 Task: In the  document Jonathan.rtf change page color to  'Olive Green'. Add link on bottom right corner of the sheet: 'www.instagram.com' Insert page numer on top of the page
Action: Mouse moved to (652, 356)
Screenshot: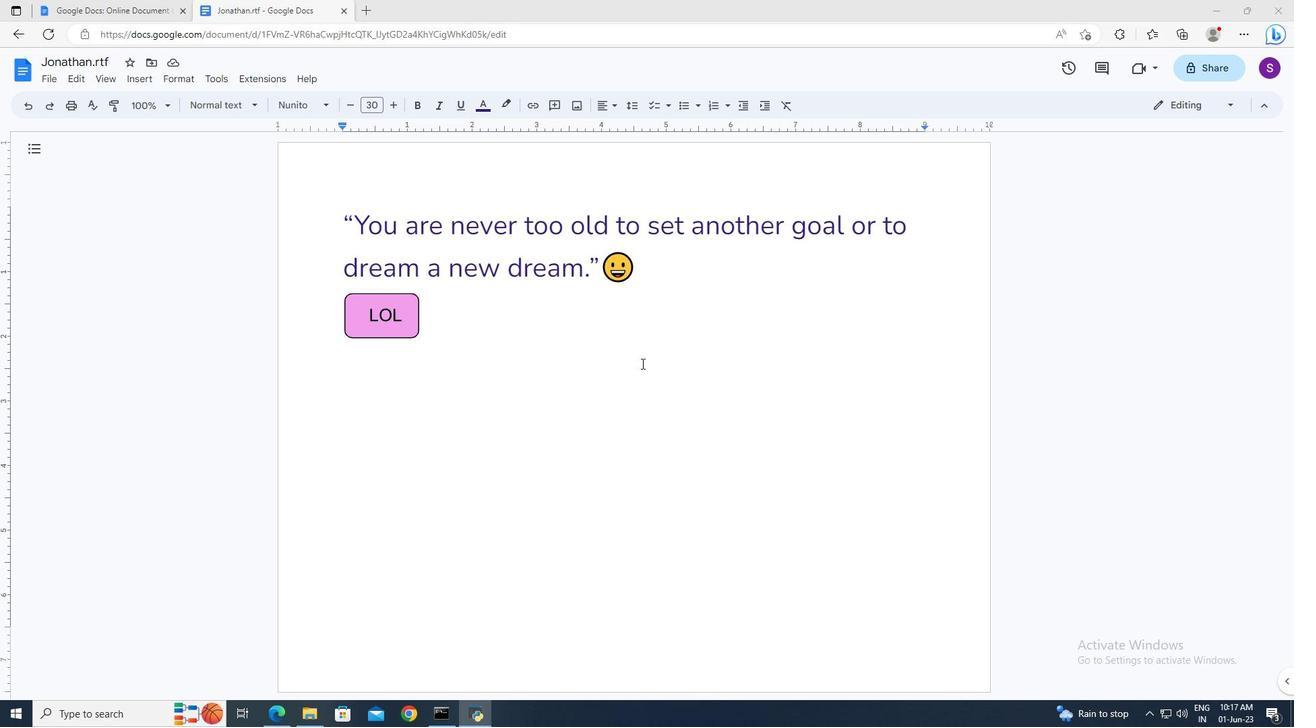 
Action: Mouse pressed left at (652, 356)
Screenshot: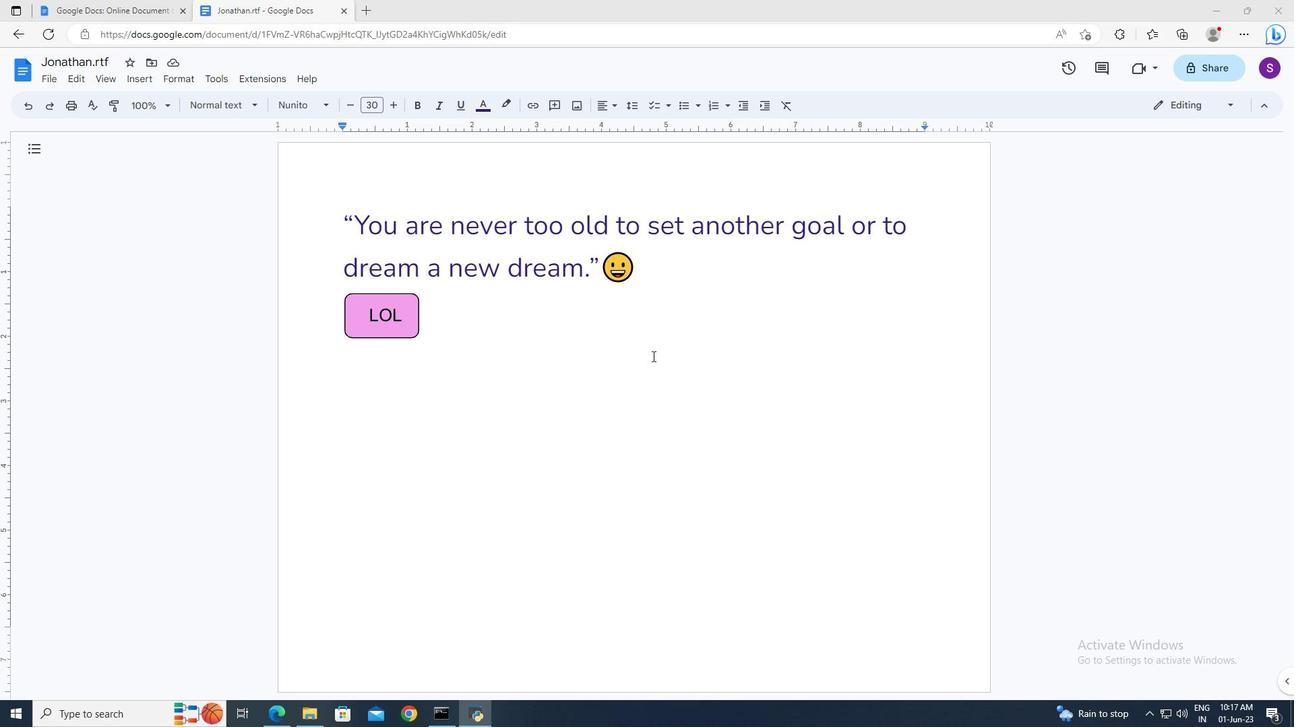 
Action: Mouse pressed left at (652, 356)
Screenshot: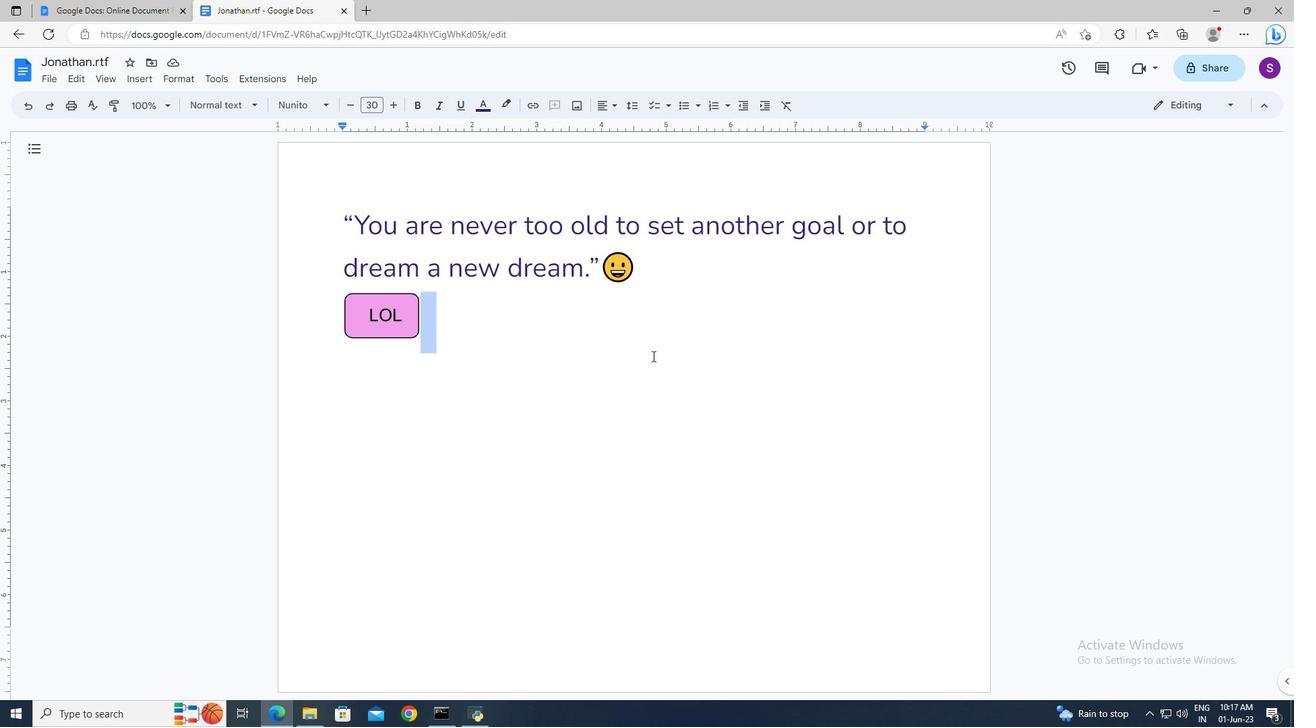 
Action: Mouse moved to (52, 78)
Screenshot: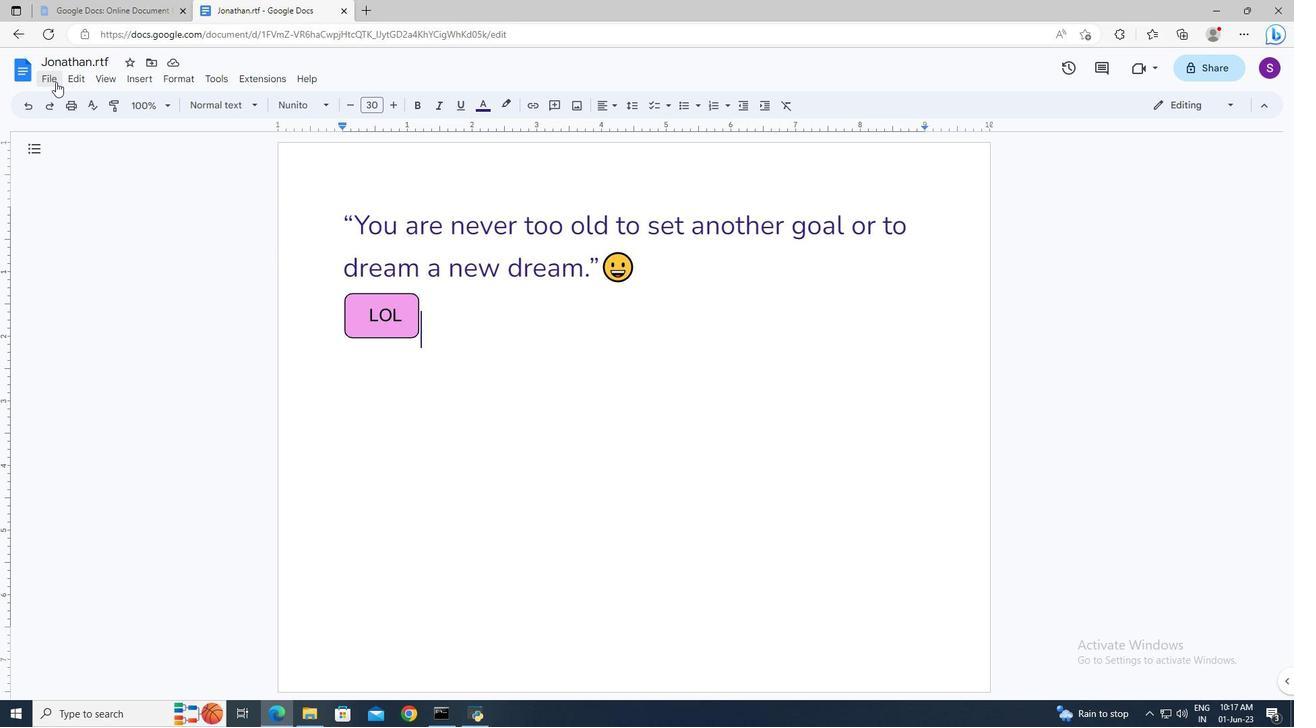 
Action: Mouse pressed left at (52, 78)
Screenshot: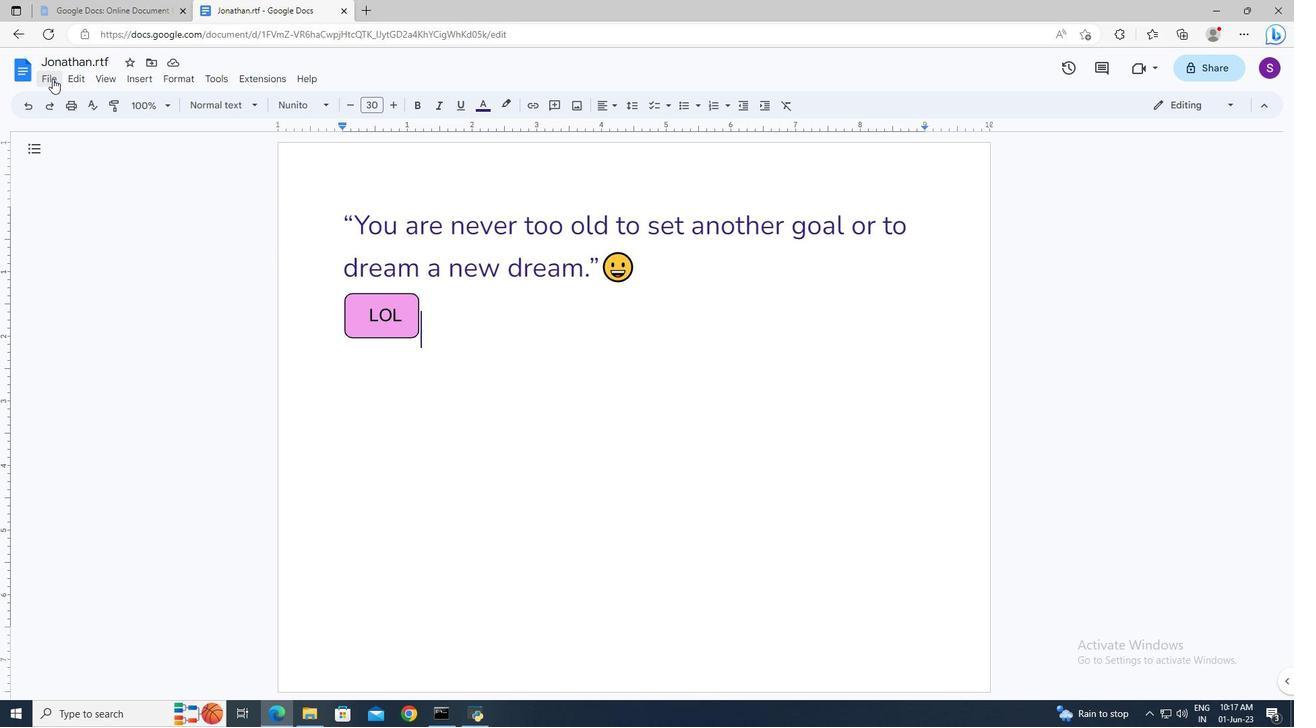 
Action: Mouse moved to (85, 446)
Screenshot: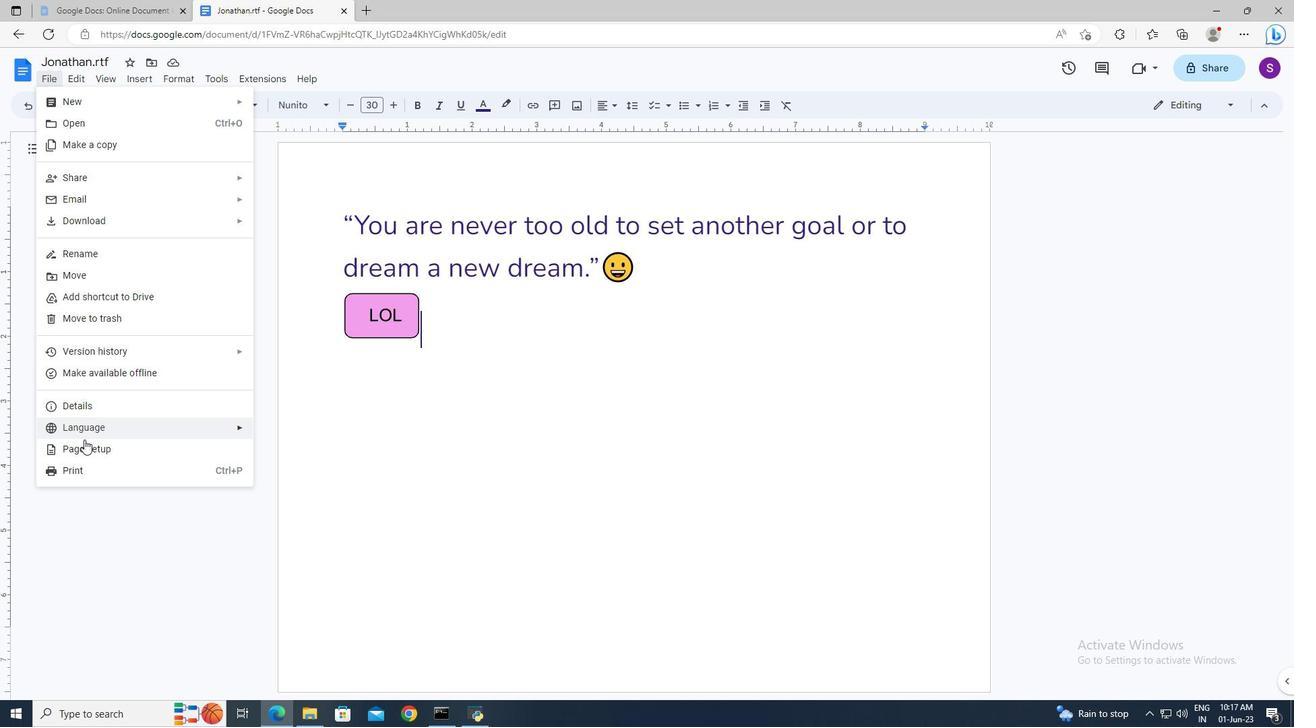 
Action: Mouse pressed left at (85, 446)
Screenshot: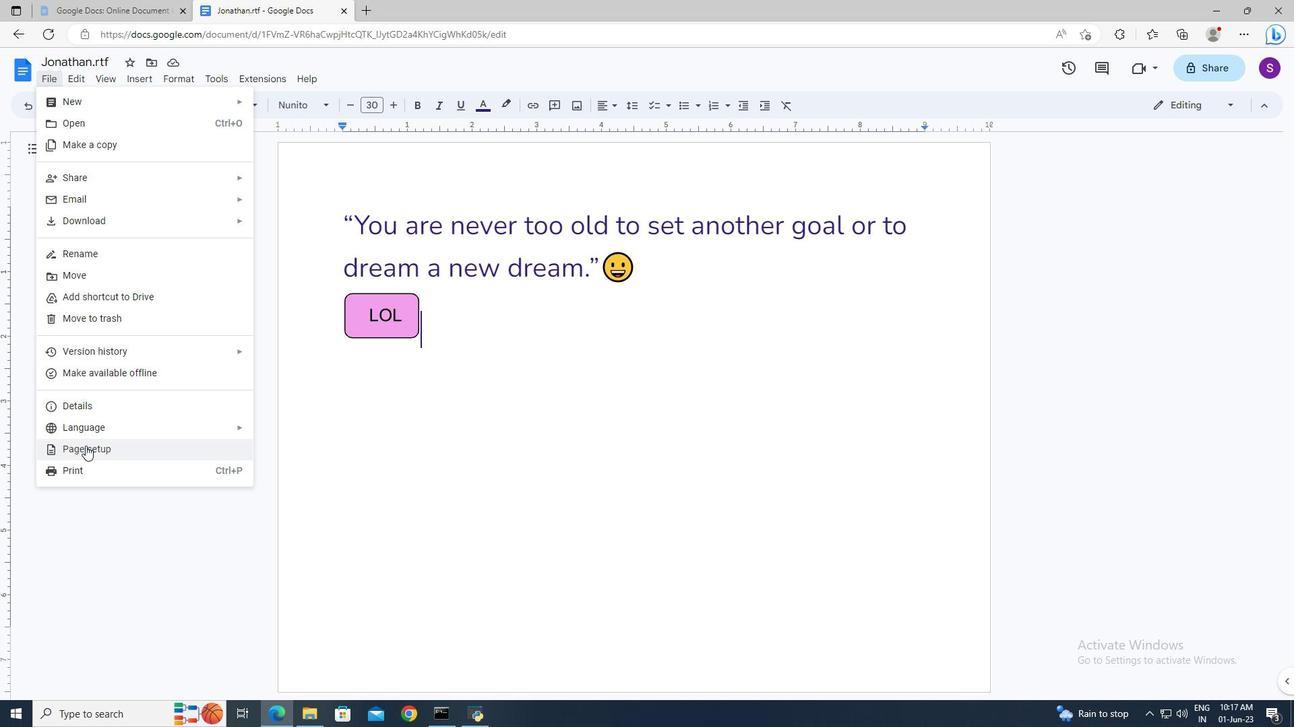 
Action: Mouse moved to (547, 457)
Screenshot: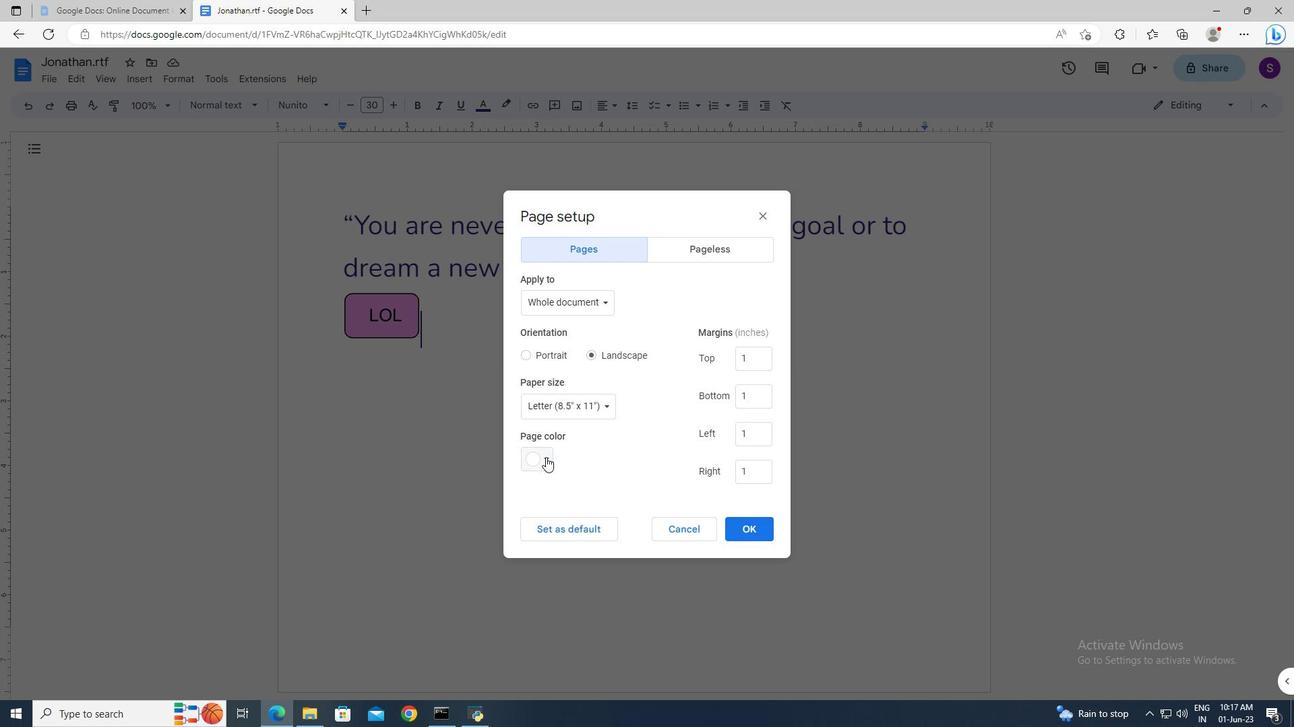 
Action: Mouse pressed left at (547, 457)
Screenshot: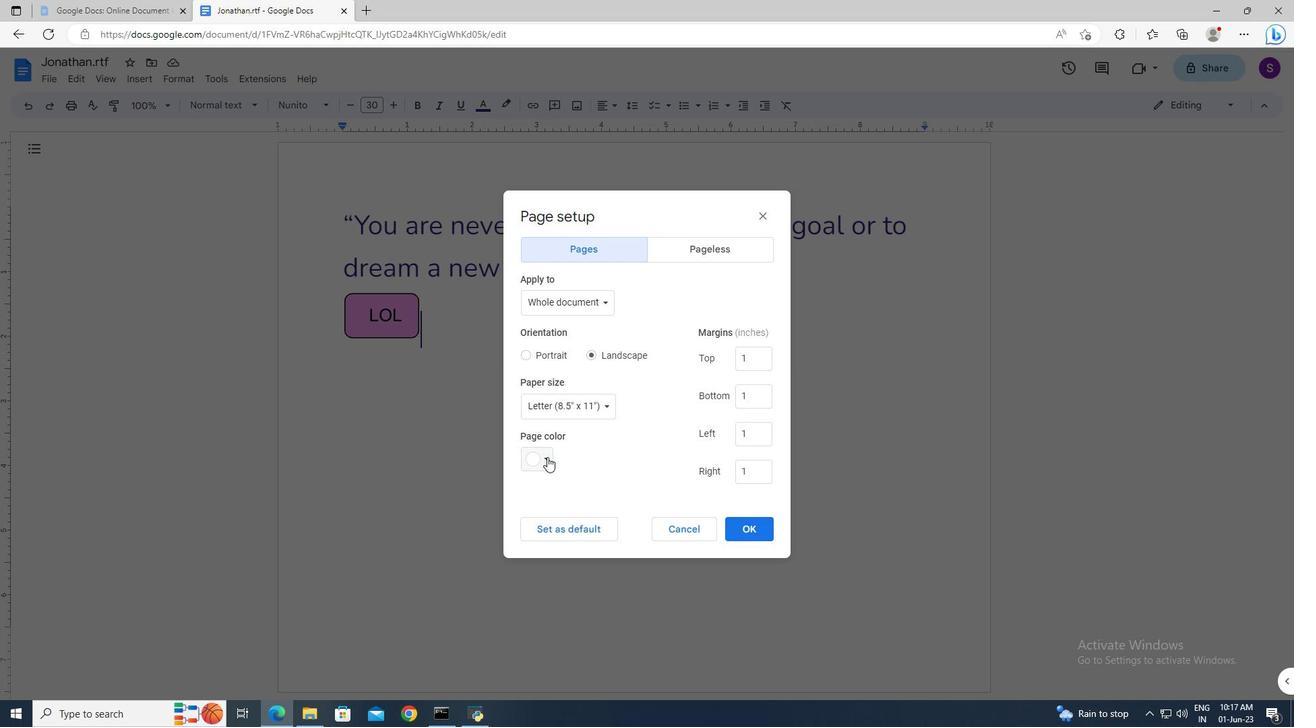 
Action: Mouse moved to (595, 543)
Screenshot: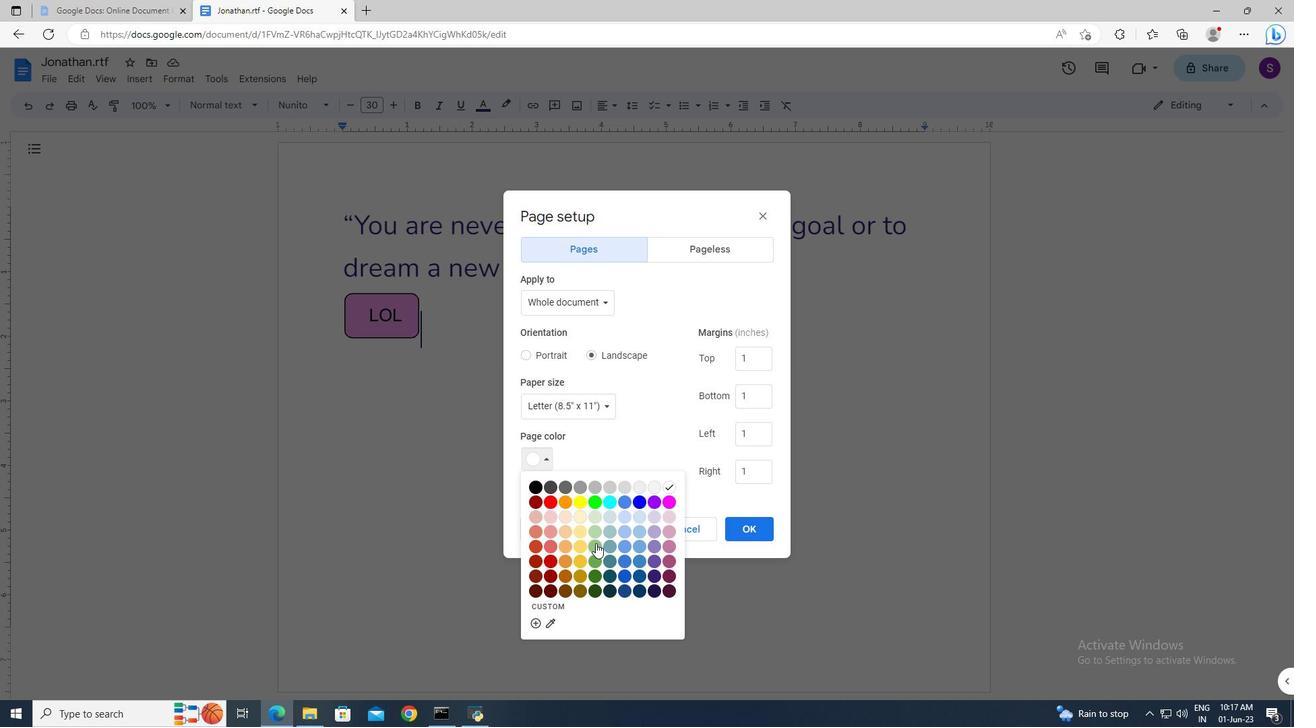 
Action: Mouse pressed left at (595, 543)
Screenshot: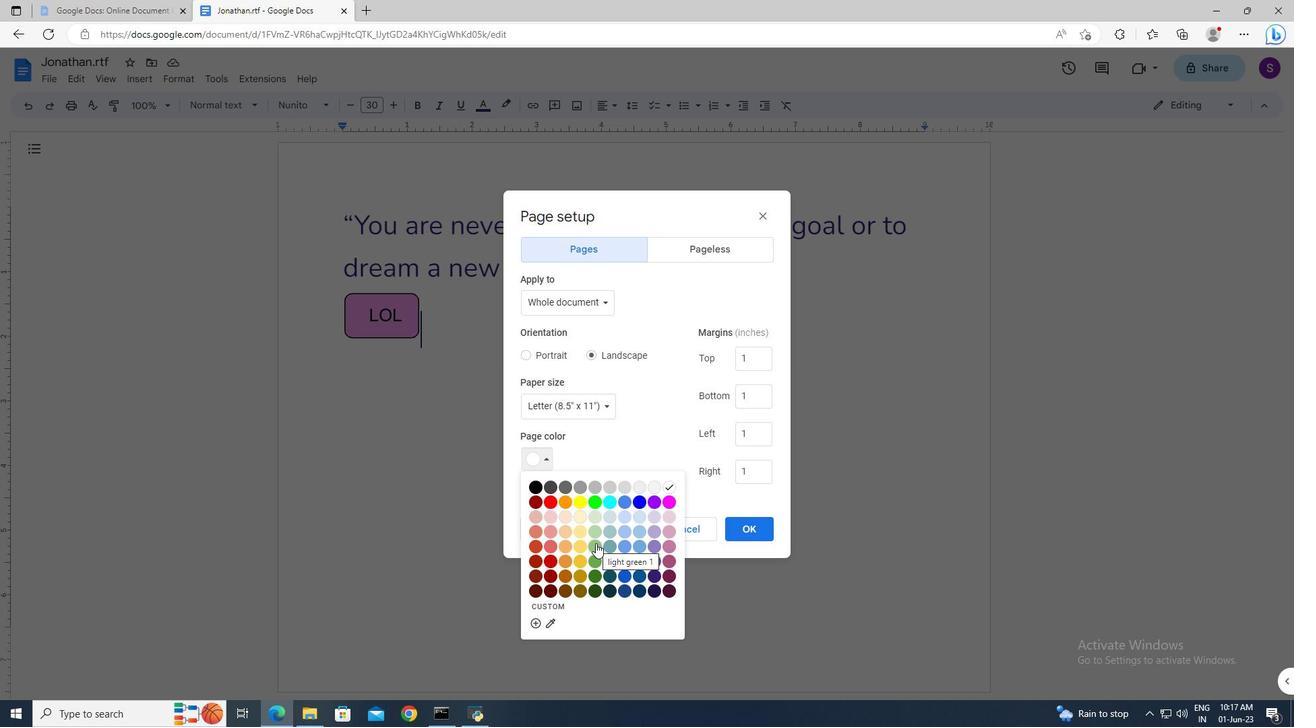 
Action: Mouse moved to (744, 529)
Screenshot: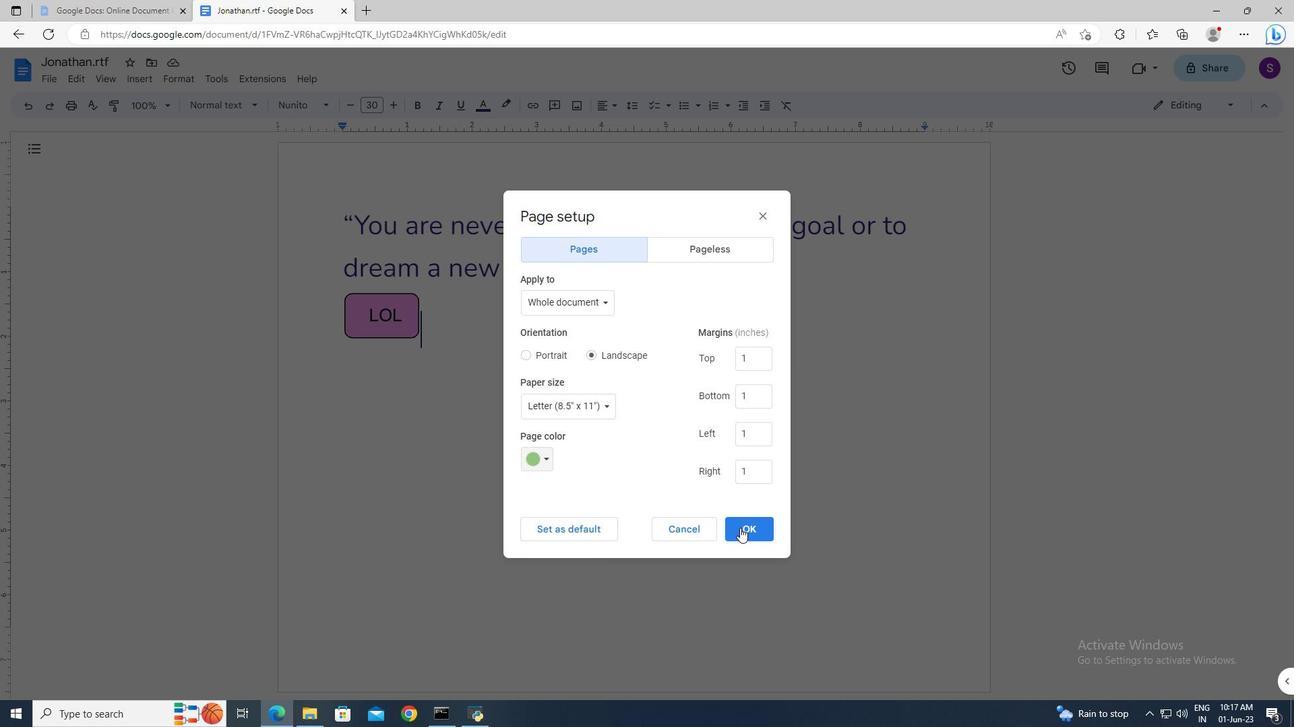 
Action: Mouse pressed left at (744, 529)
Screenshot: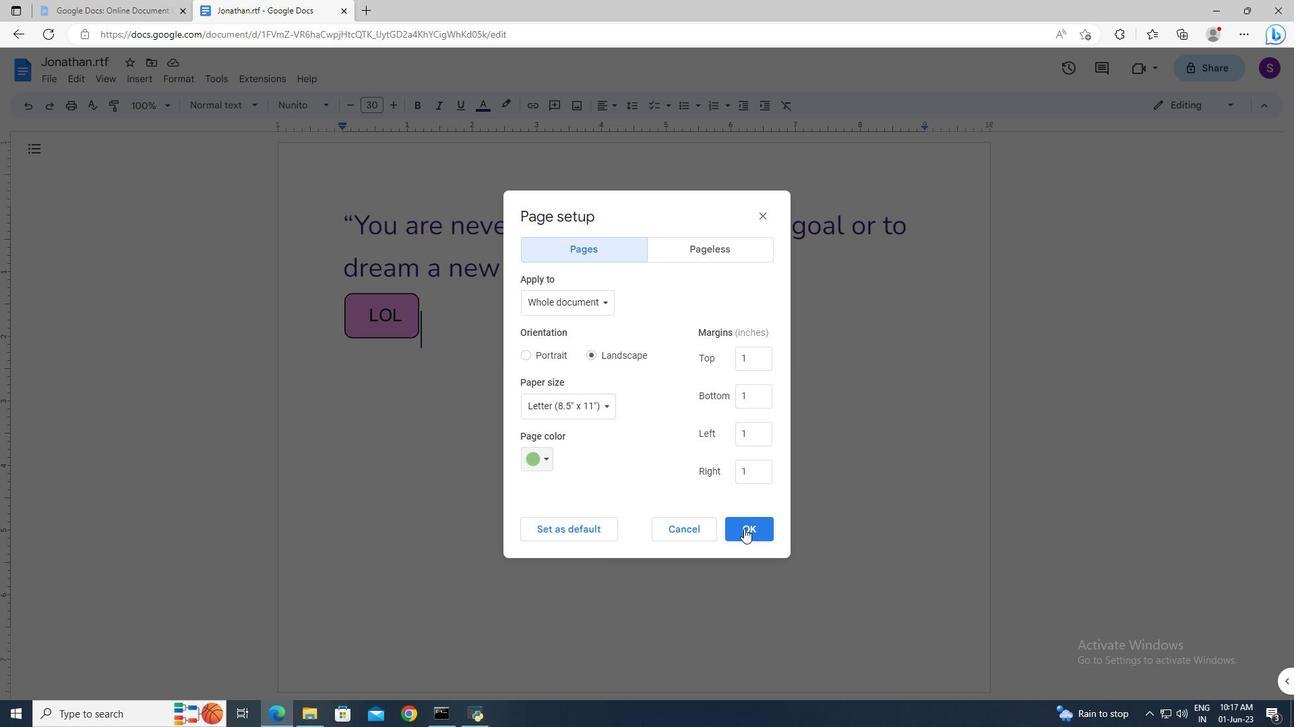 
Action: Mouse moved to (679, 475)
Screenshot: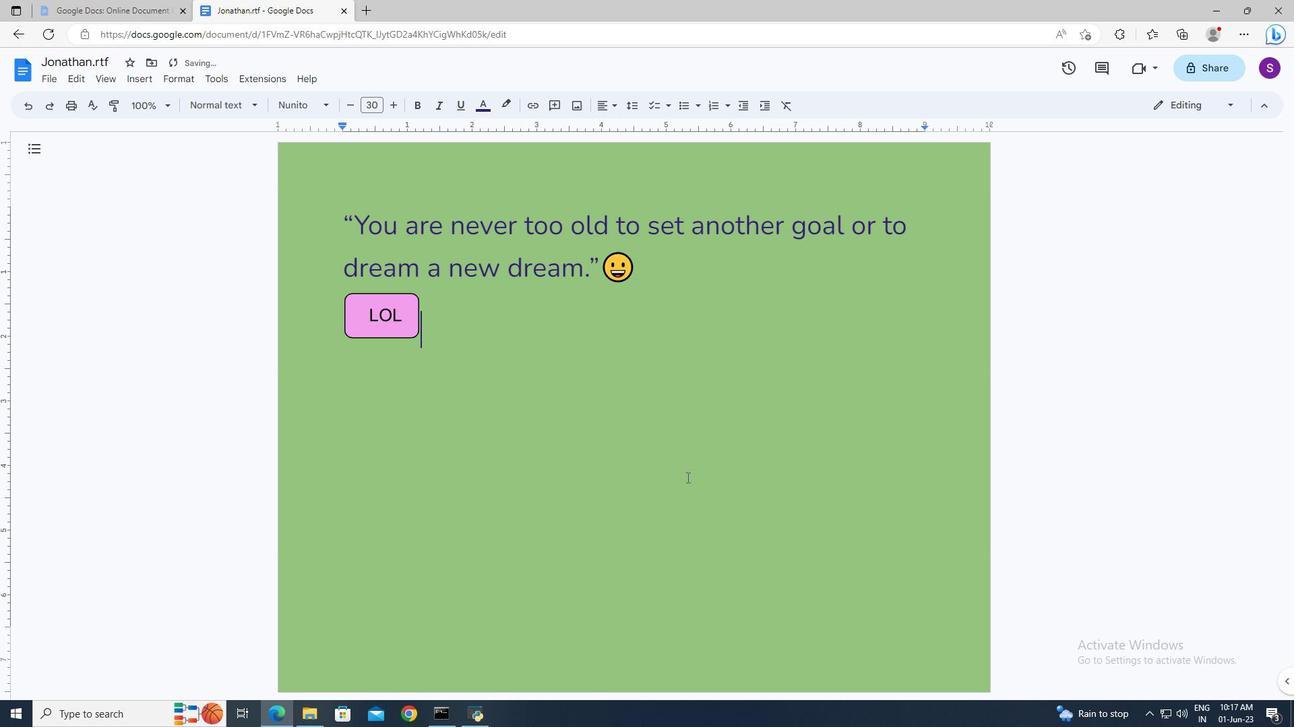 
Action: Mouse scrolled (679, 474) with delta (0, 0)
Screenshot: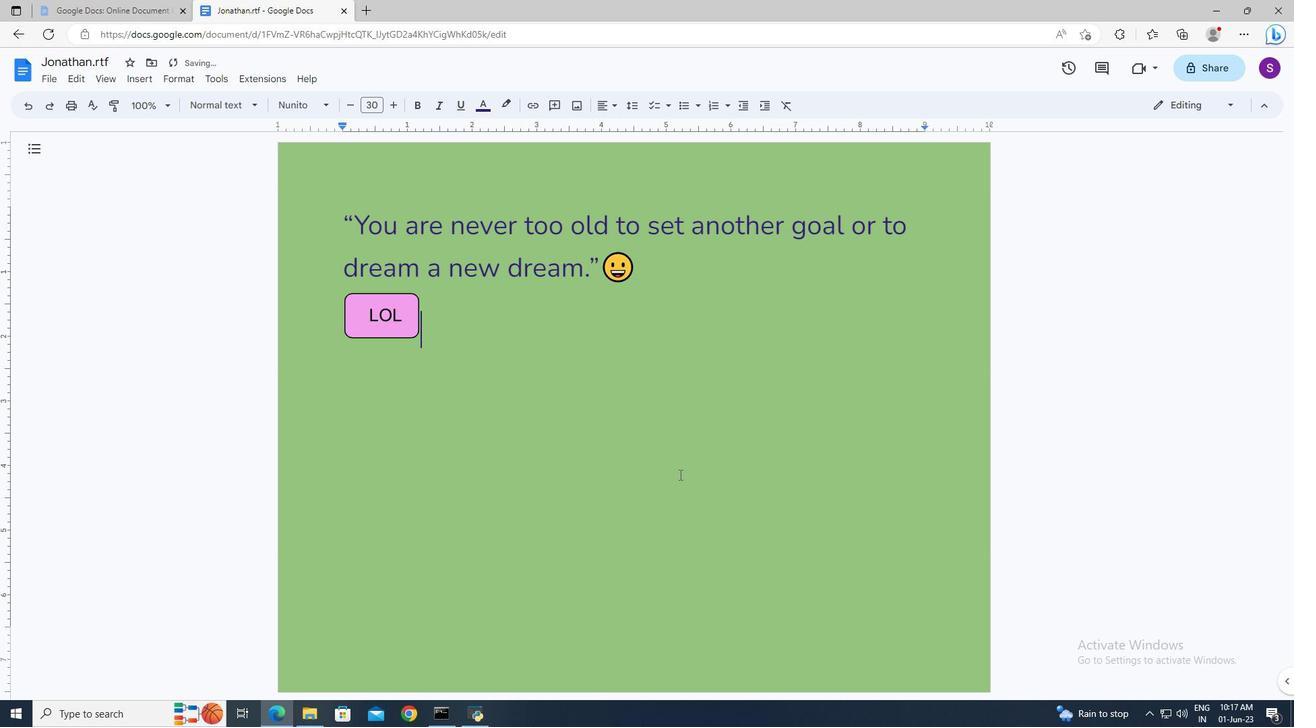 
Action: Mouse moved to (418, 645)
Screenshot: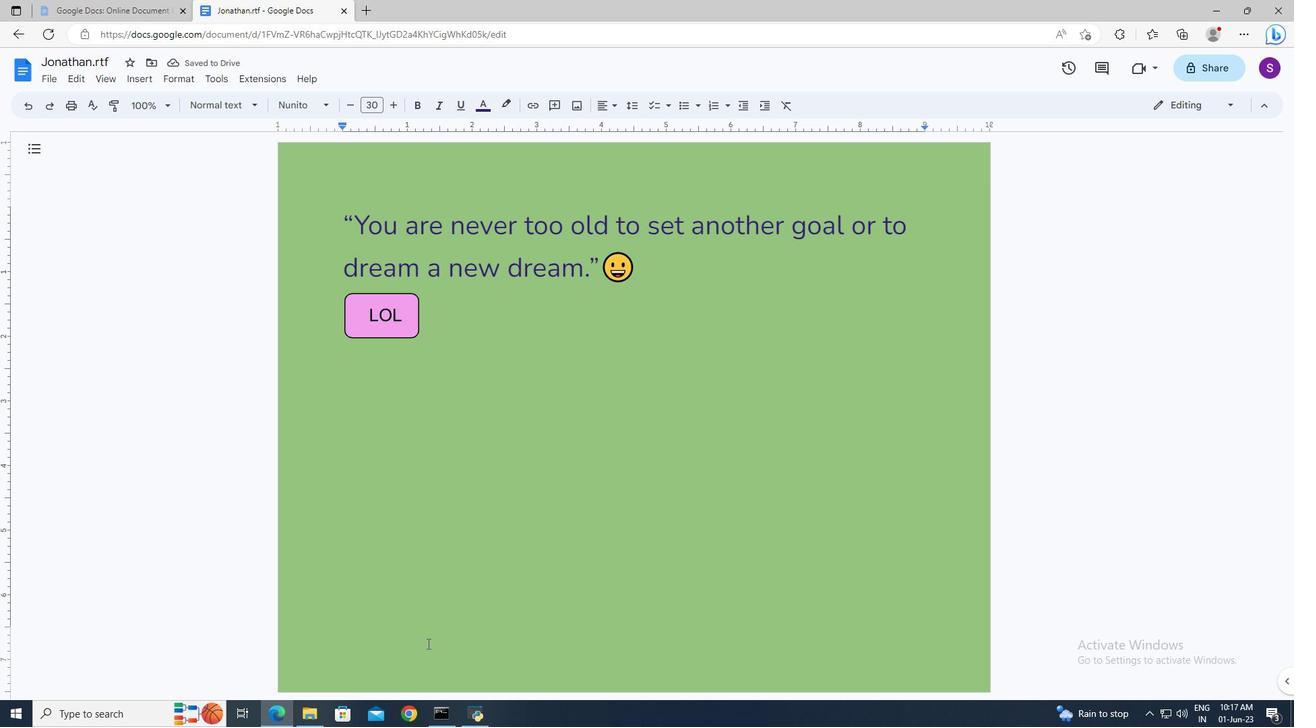 
Action: Mouse pressed left at (418, 645)
Screenshot: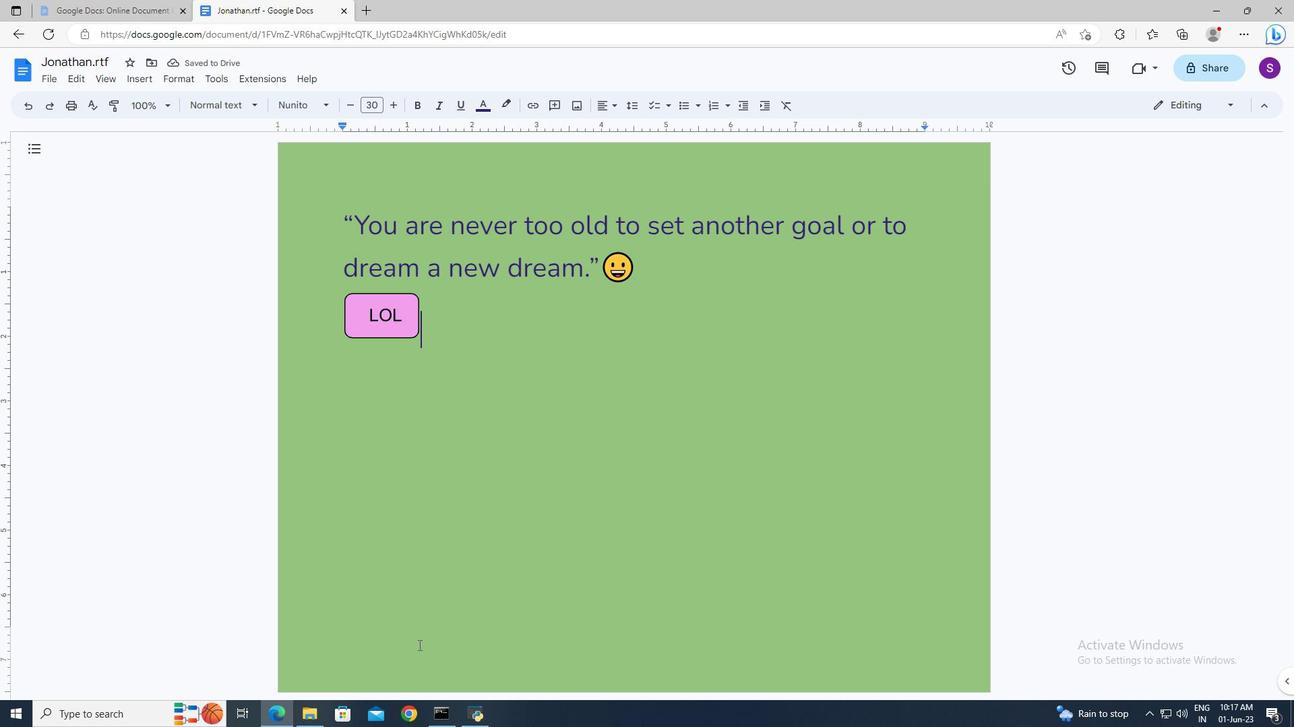 
Action: Mouse pressed left at (418, 645)
Screenshot: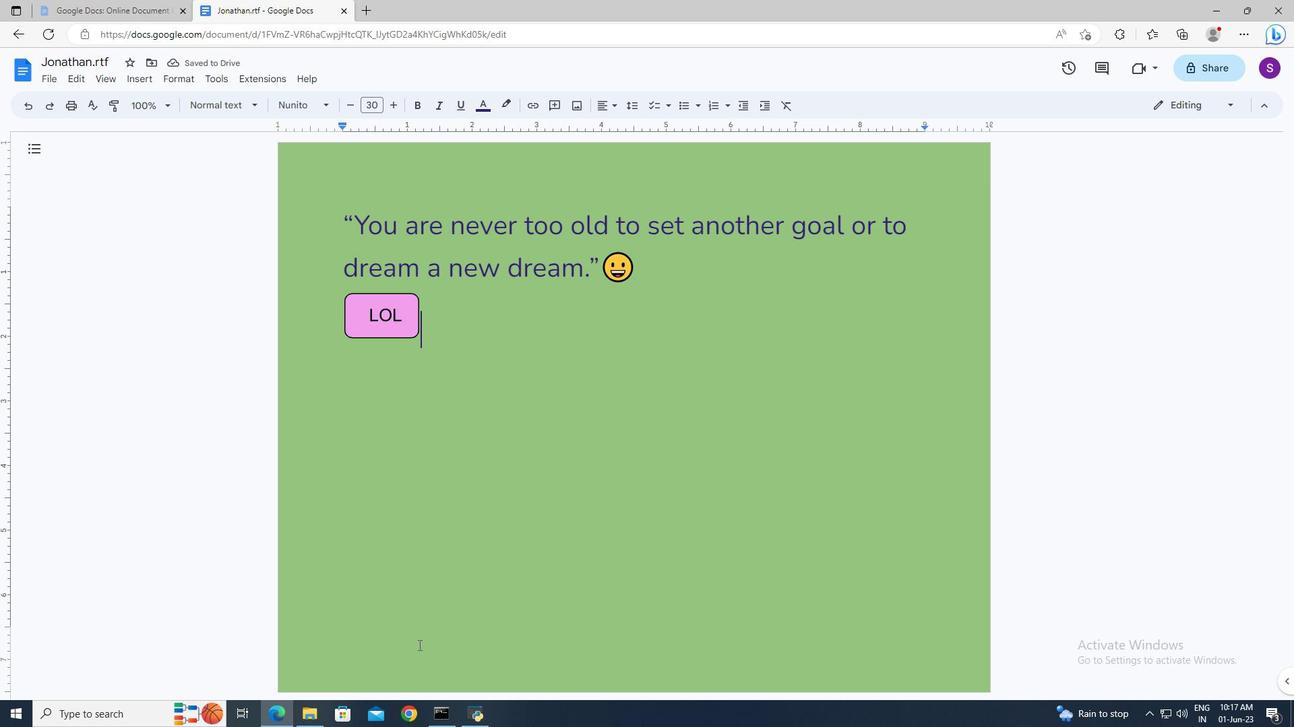 
Action: Mouse moved to (153, 82)
Screenshot: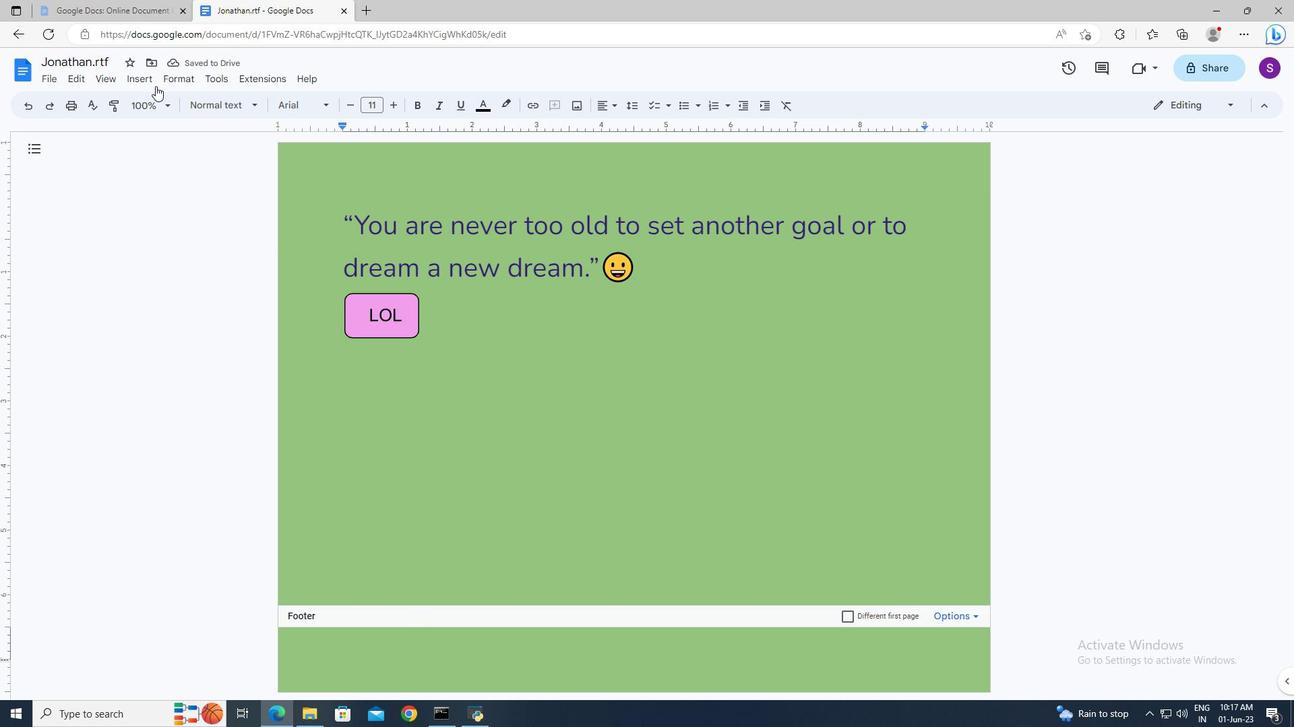 
Action: Mouse pressed left at (153, 82)
Screenshot: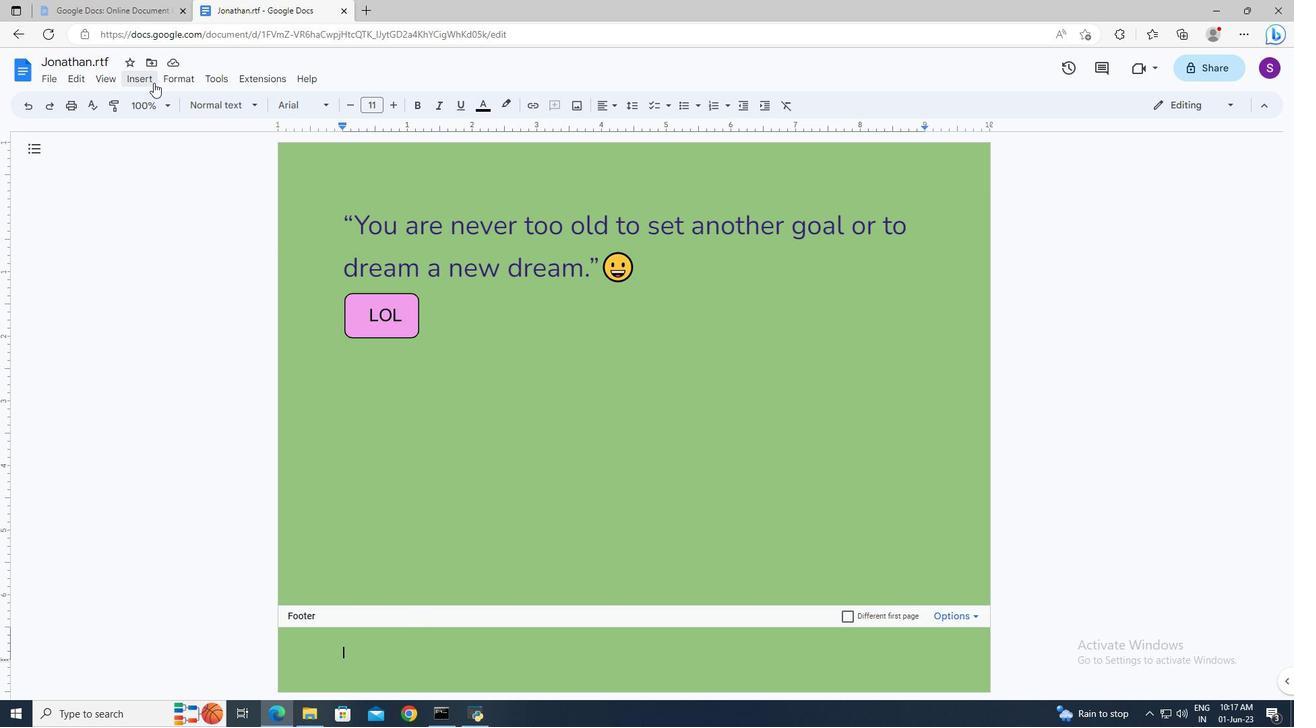 
Action: Mouse moved to (193, 490)
Screenshot: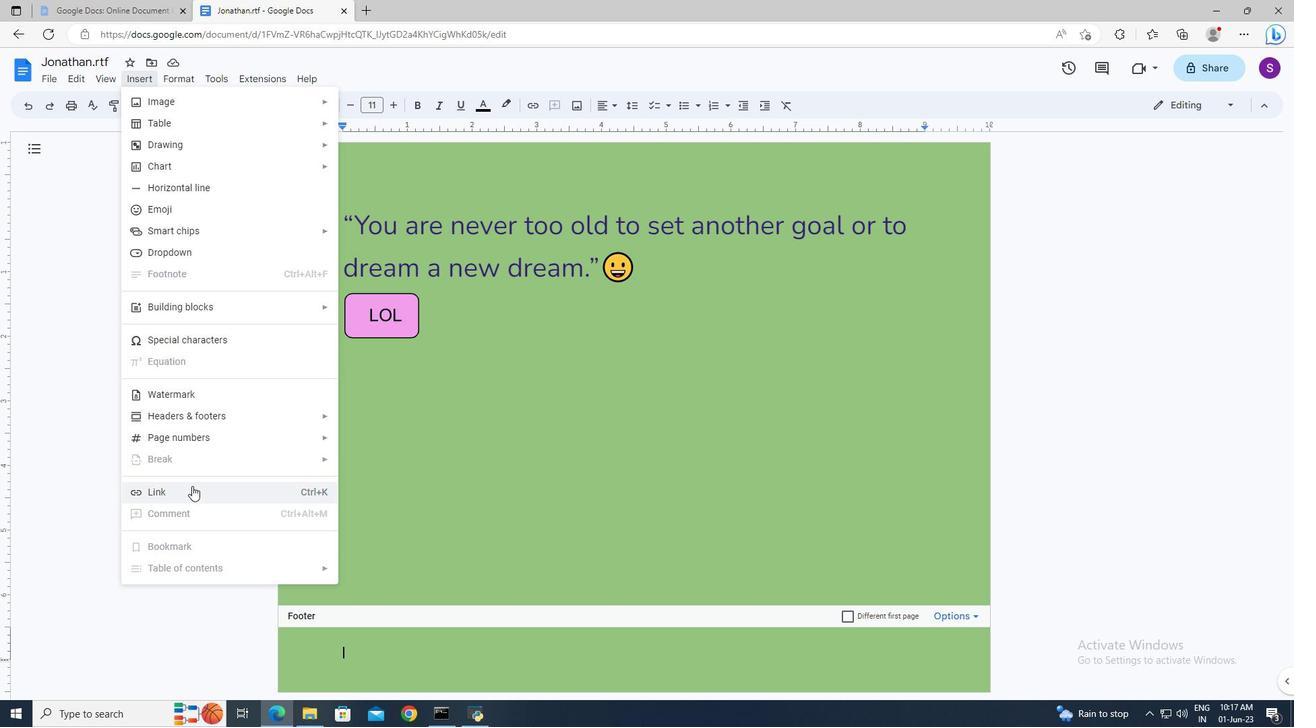 
Action: Mouse pressed left at (193, 490)
Screenshot: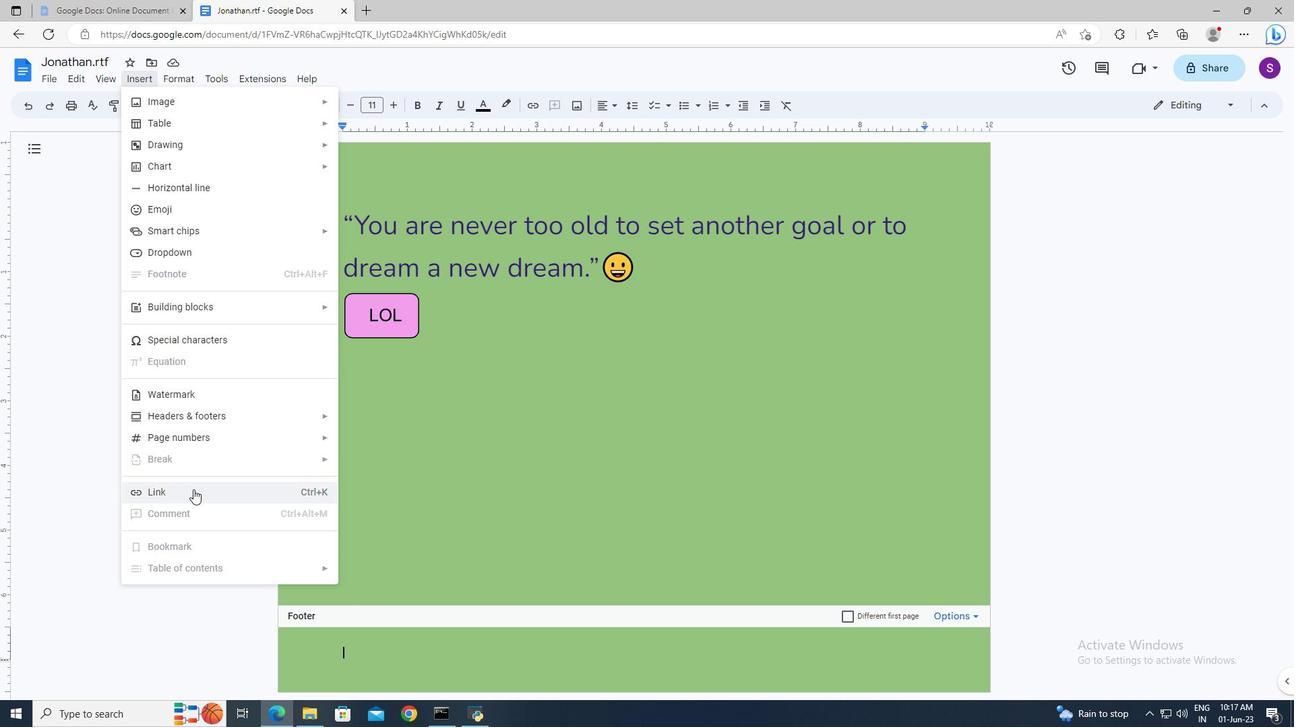 
Action: Mouse moved to (388, 438)
Screenshot: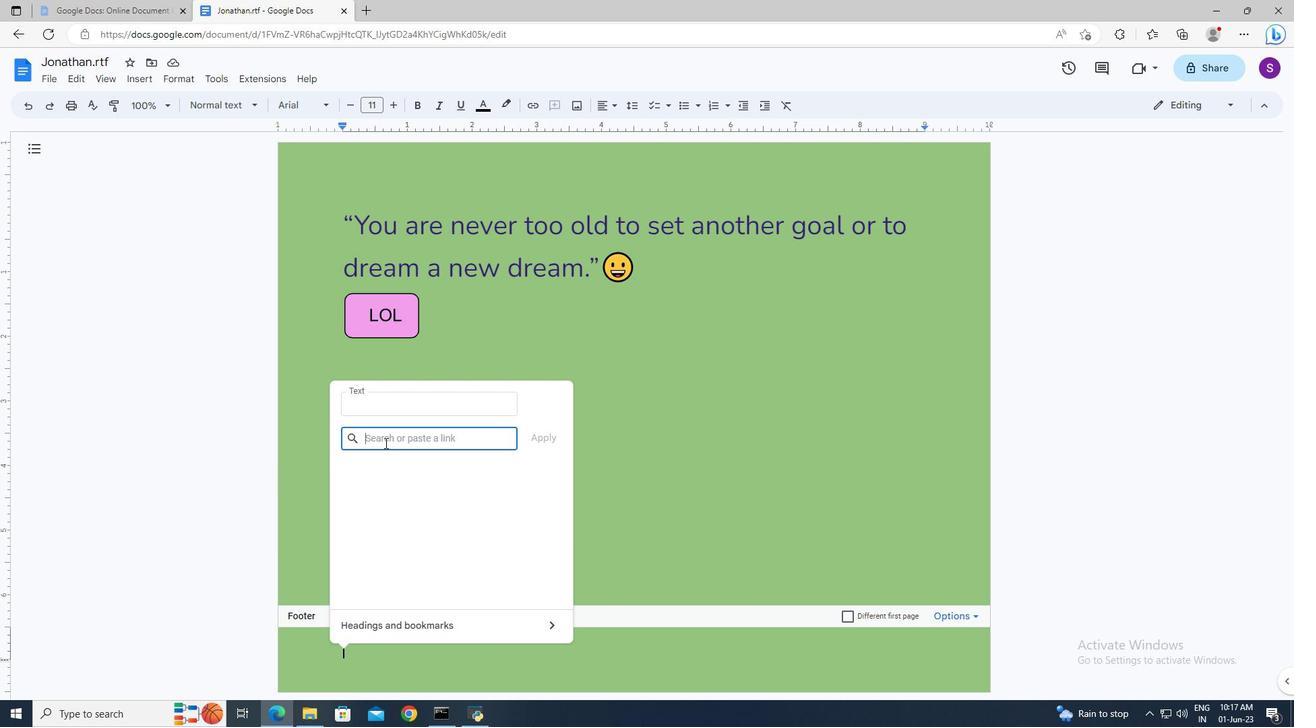 
Action: Mouse pressed left at (388, 438)
Screenshot: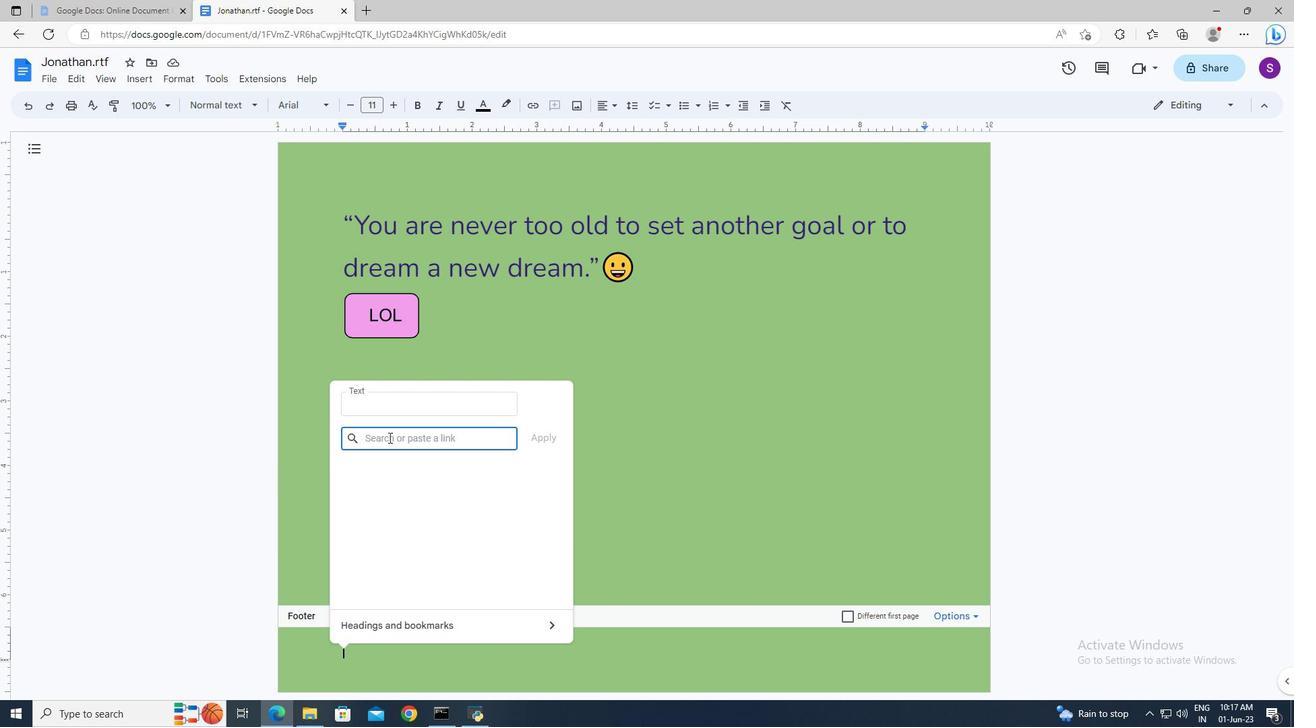 
Action: Mouse moved to (388, 438)
Screenshot: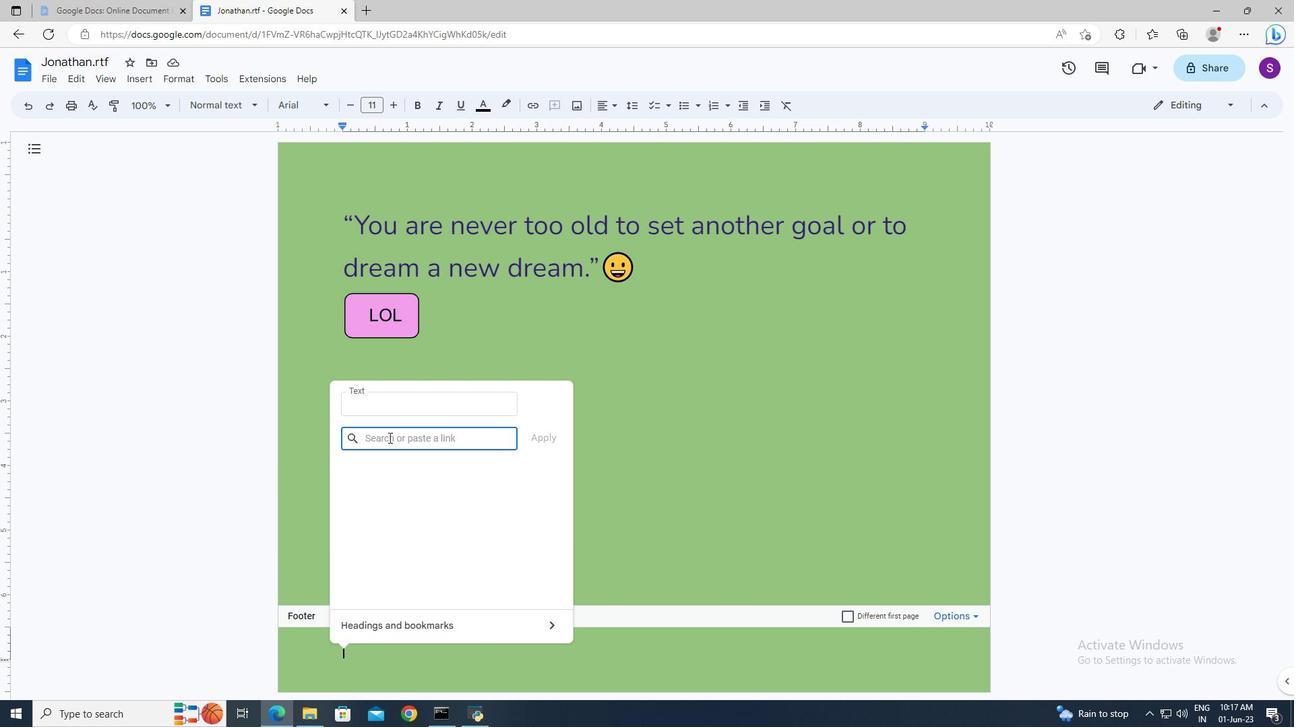 
Action: Key pressed www.instagram.com<Key.enter>
Screenshot: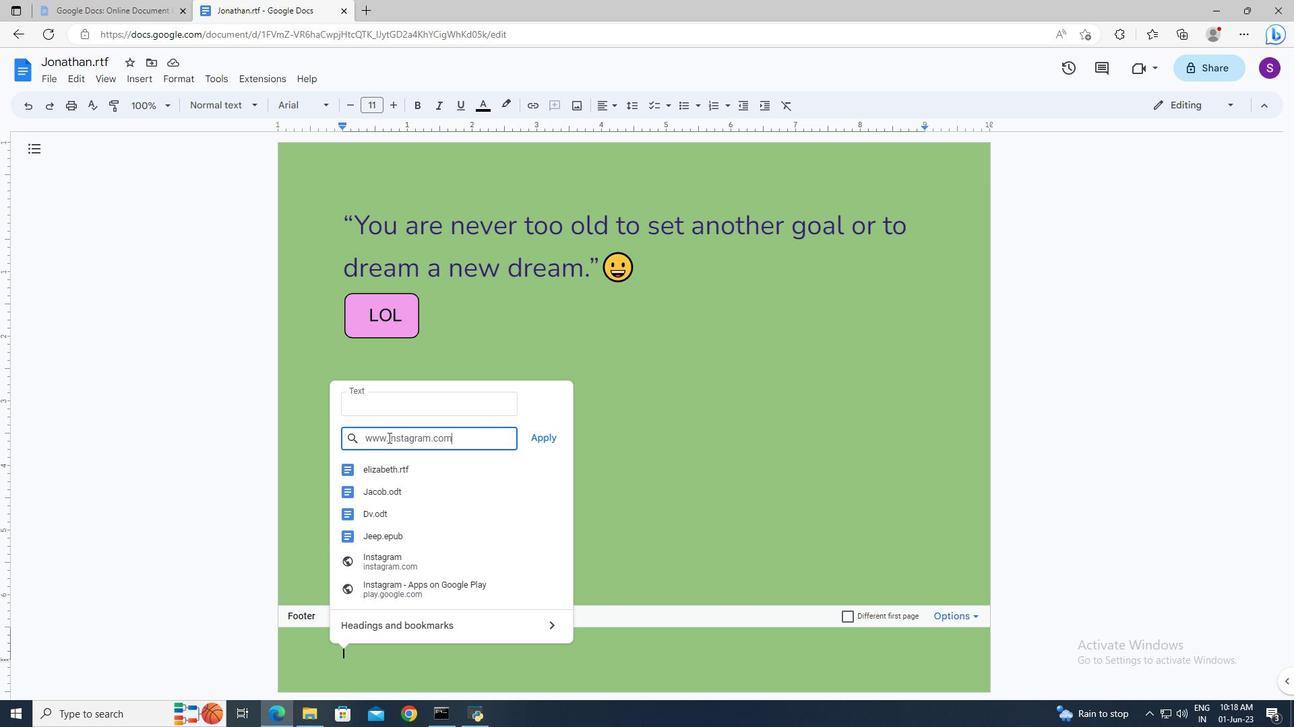 
Action: Mouse moved to (361, 585)
Screenshot: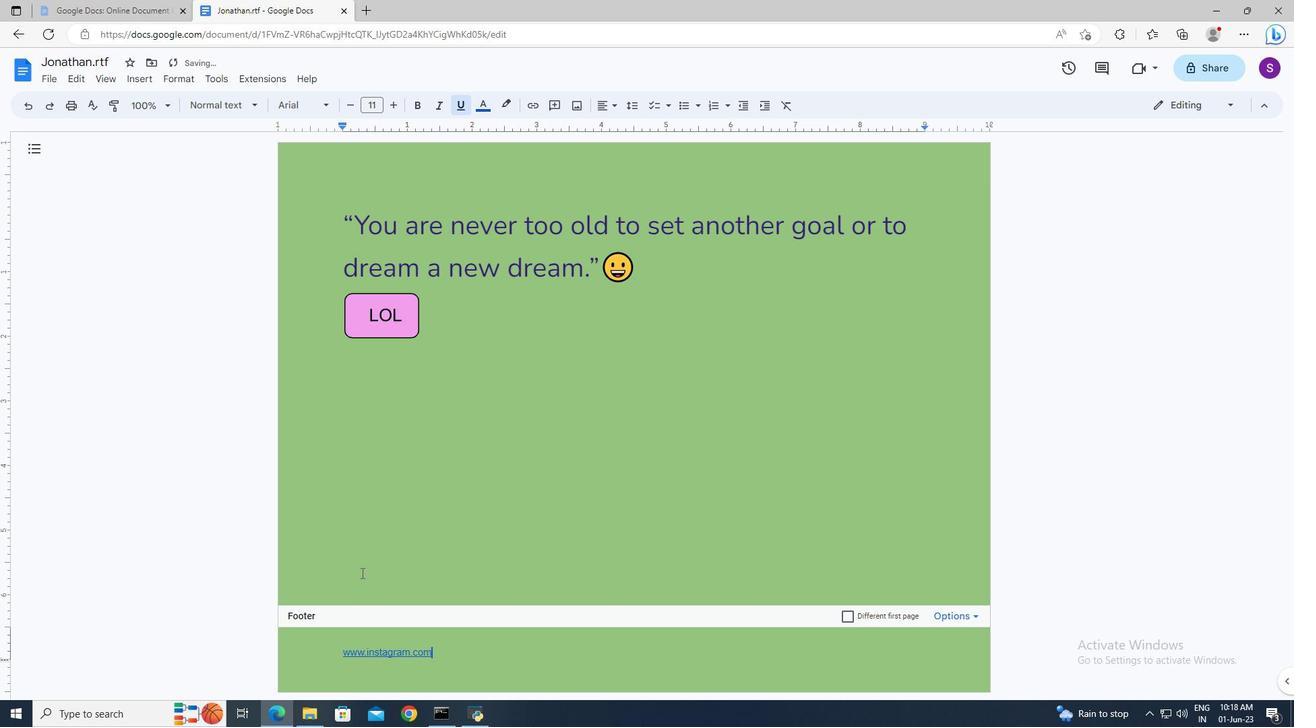 
Action: Key pressed <Key.shift><Key.shift><Key.up>
Screenshot: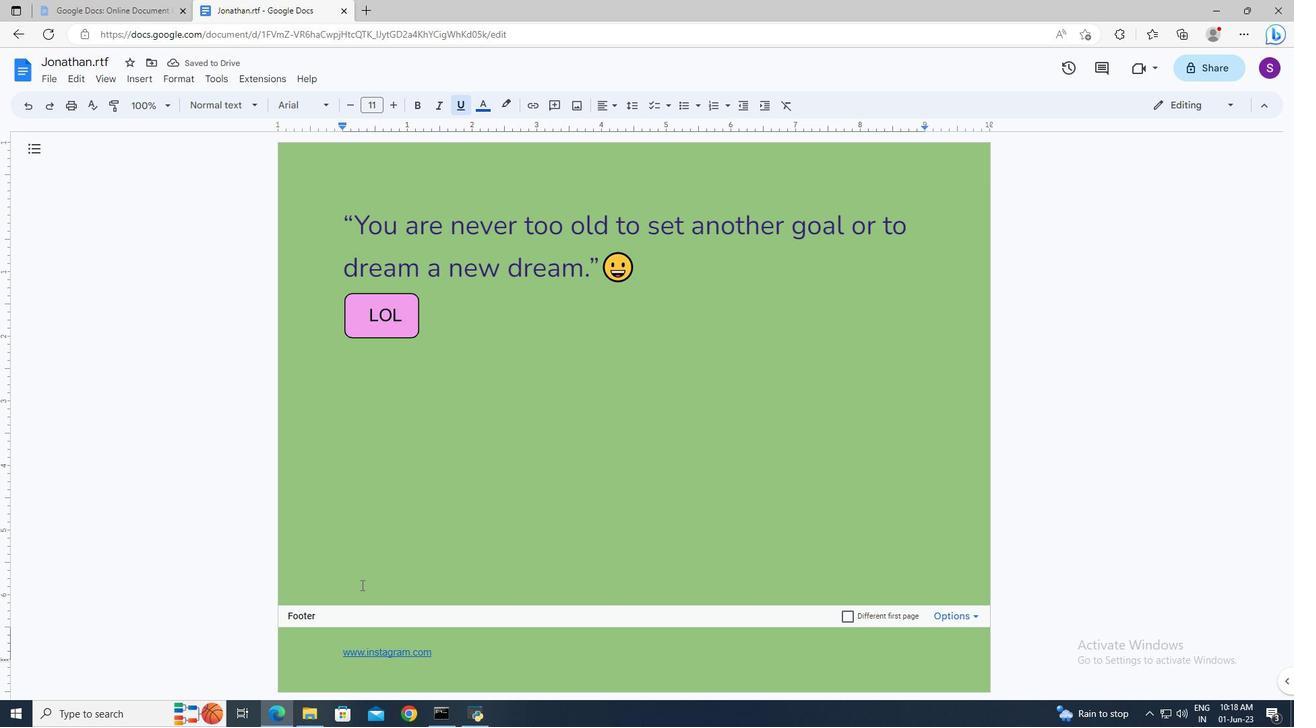 
Action: Mouse moved to (608, 109)
Screenshot: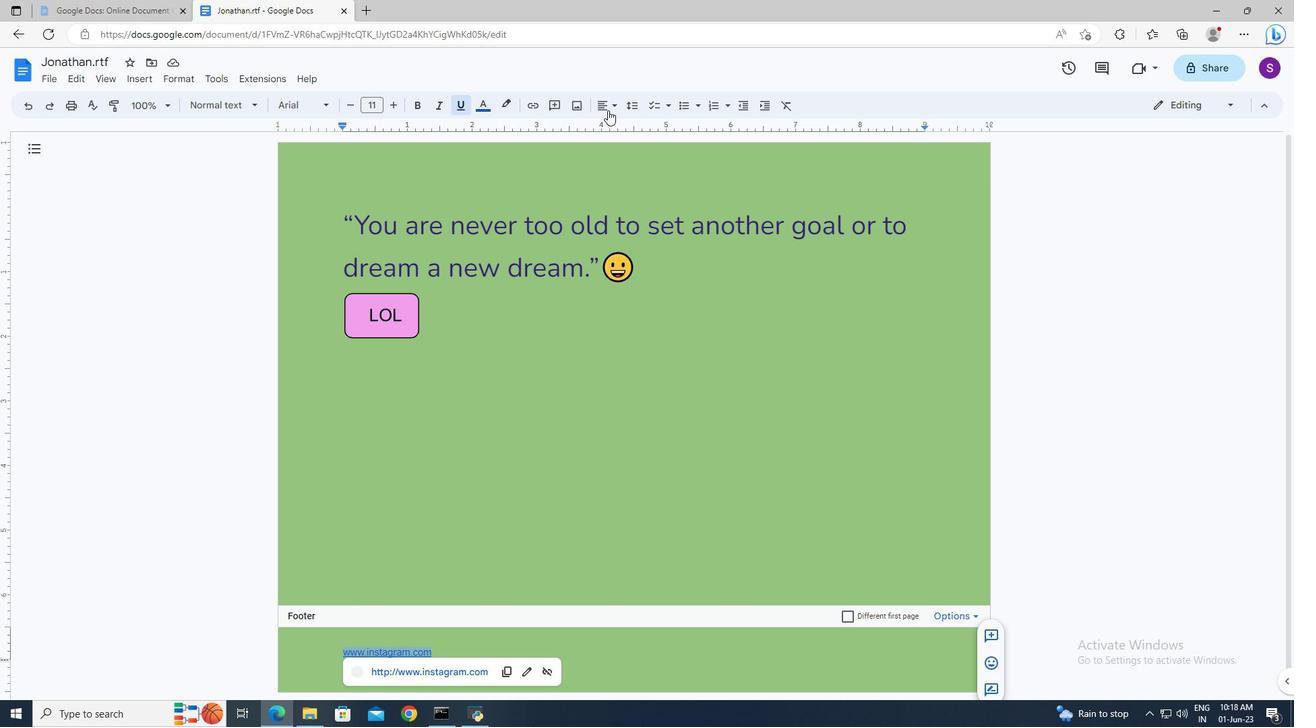 
Action: Mouse pressed left at (608, 109)
Screenshot: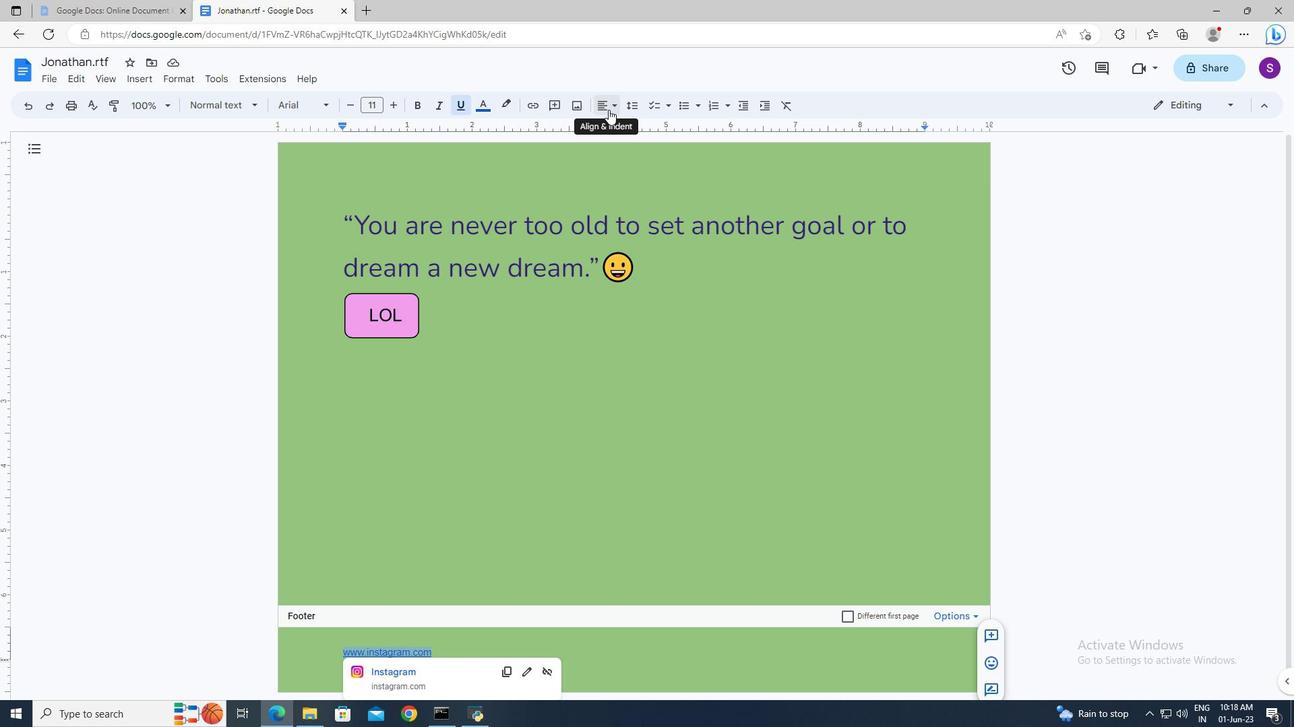 
Action: Mouse moved to (642, 128)
Screenshot: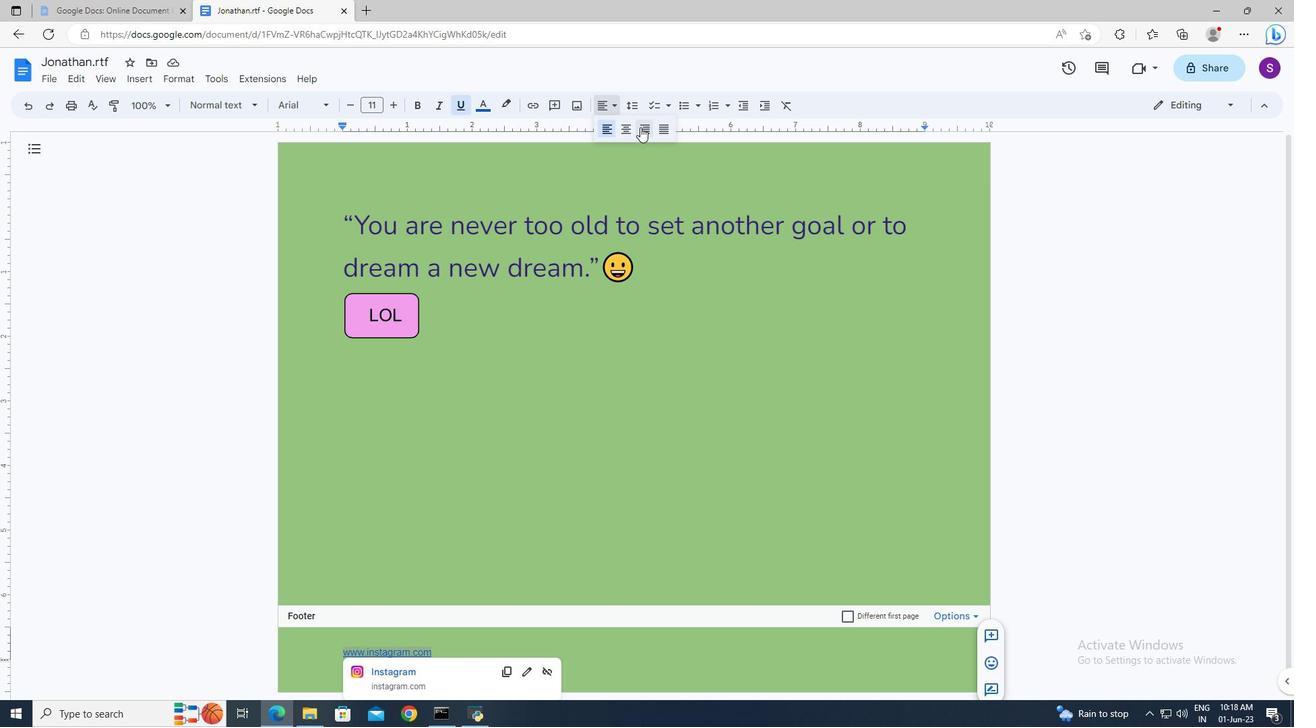 
Action: Mouse pressed left at (642, 128)
Screenshot: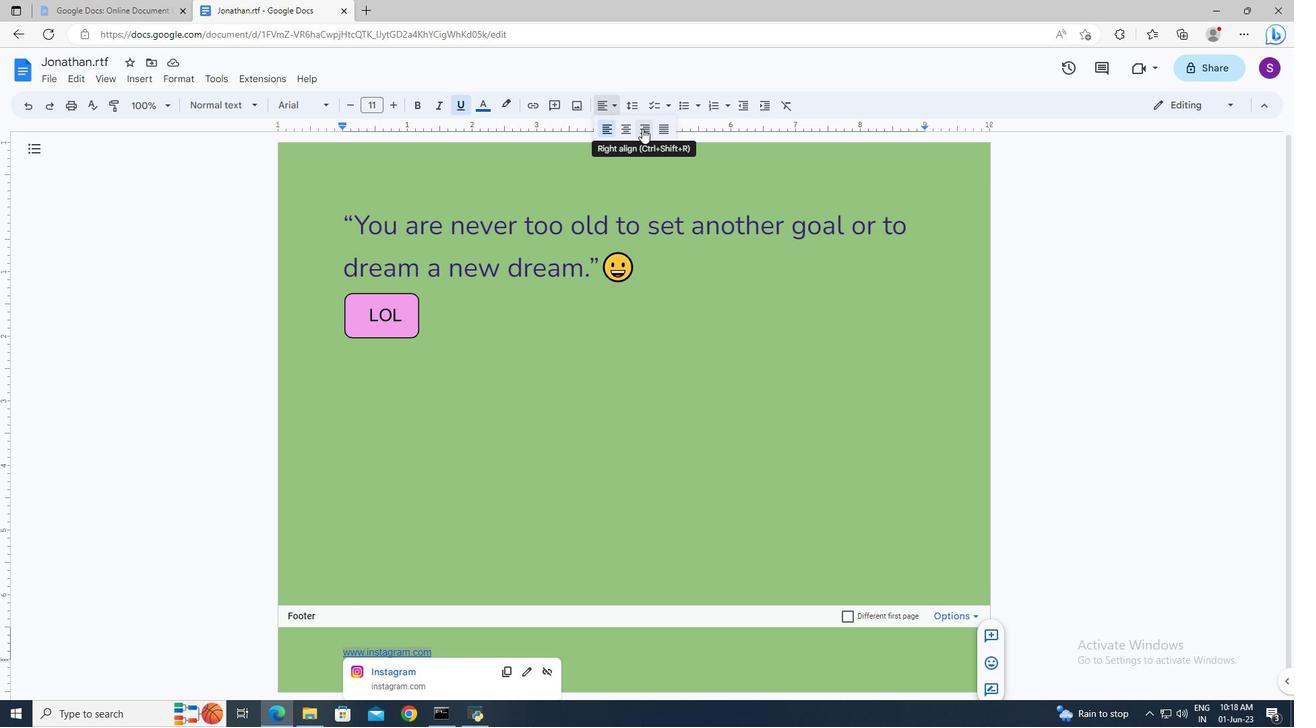 
Action: Mouse moved to (562, 341)
Screenshot: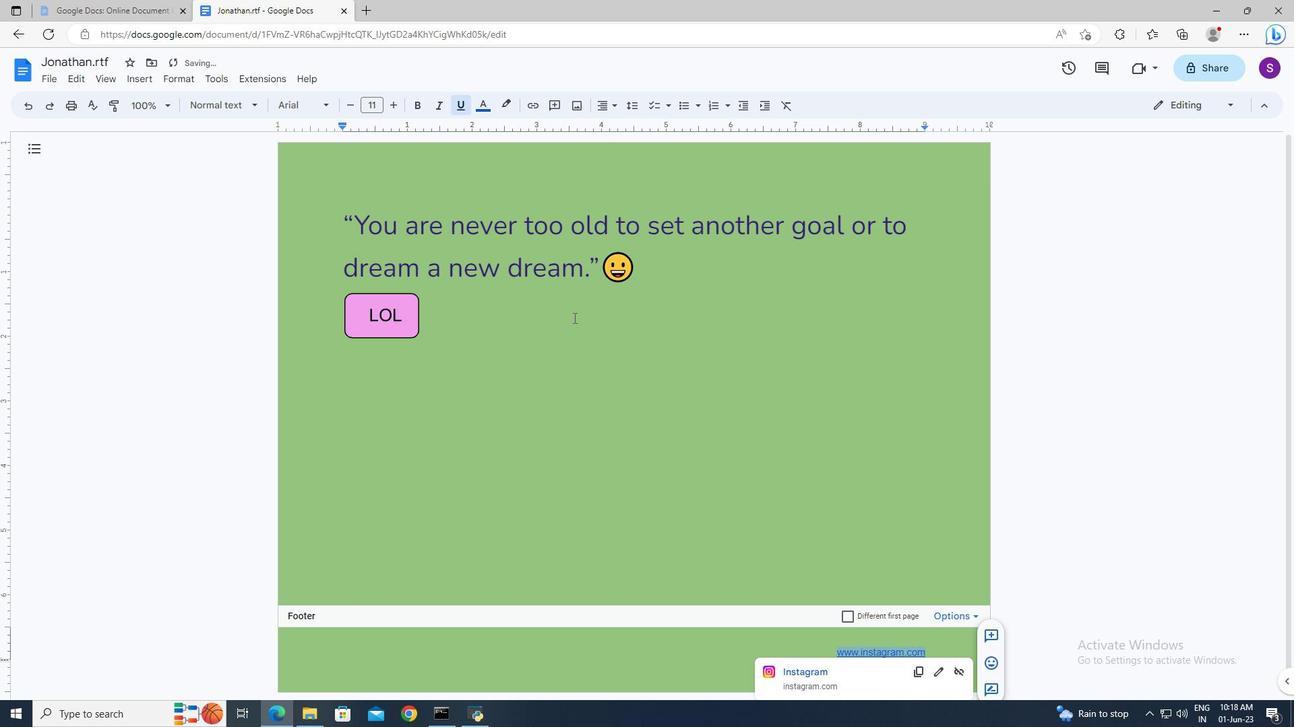 
Action: Mouse pressed left at (562, 341)
Screenshot: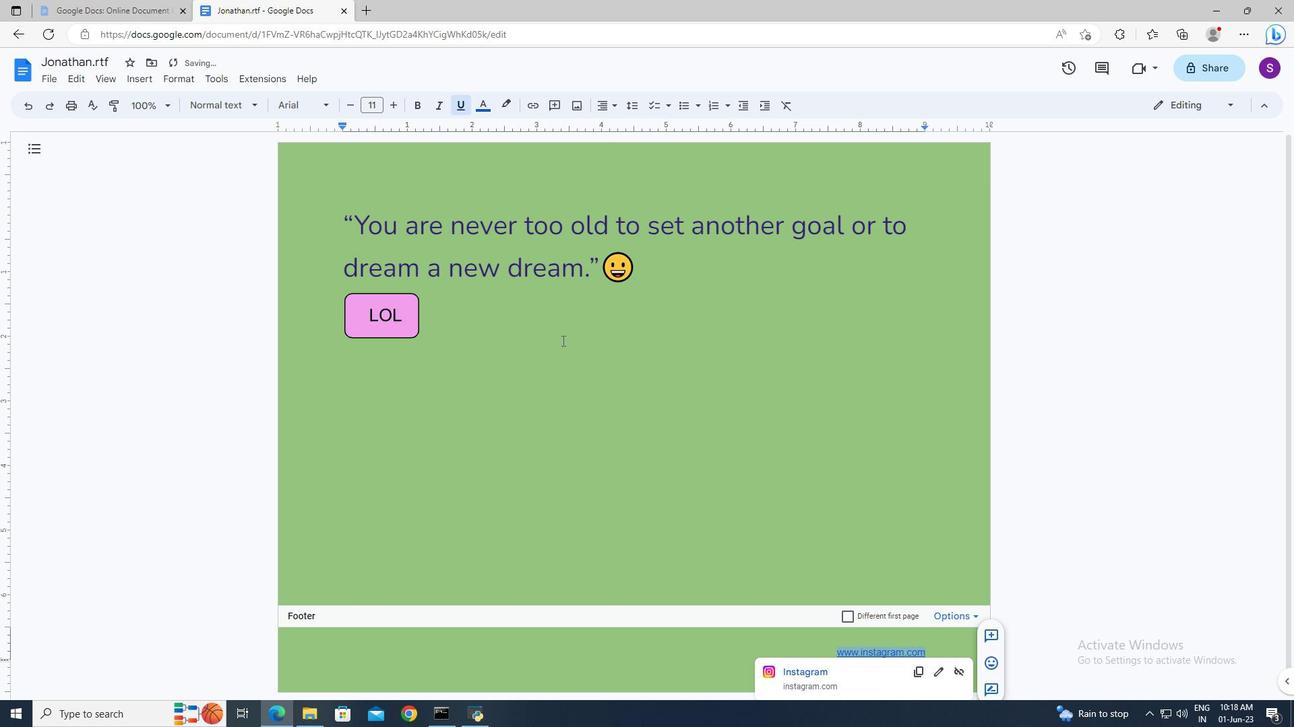 
Action: Mouse moved to (155, 80)
Screenshot: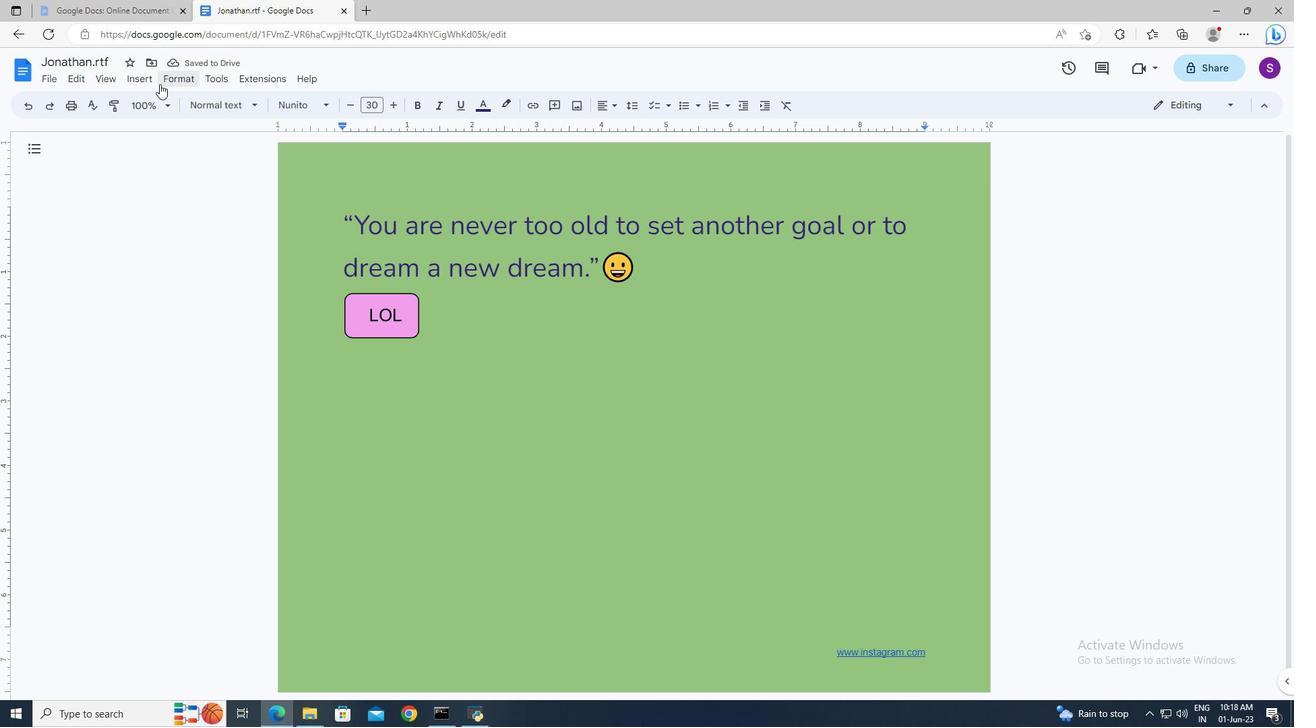 
Action: Mouse pressed left at (155, 80)
Screenshot: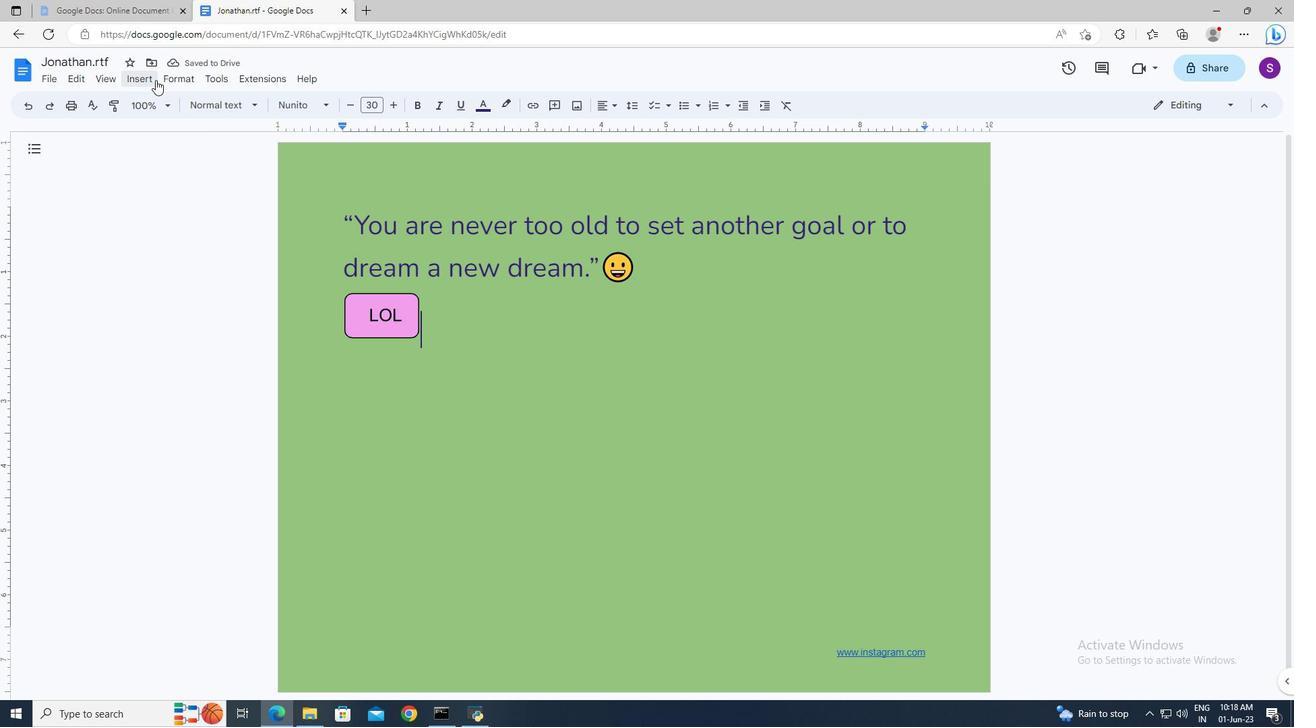 
Action: Mouse moved to (363, 449)
Screenshot: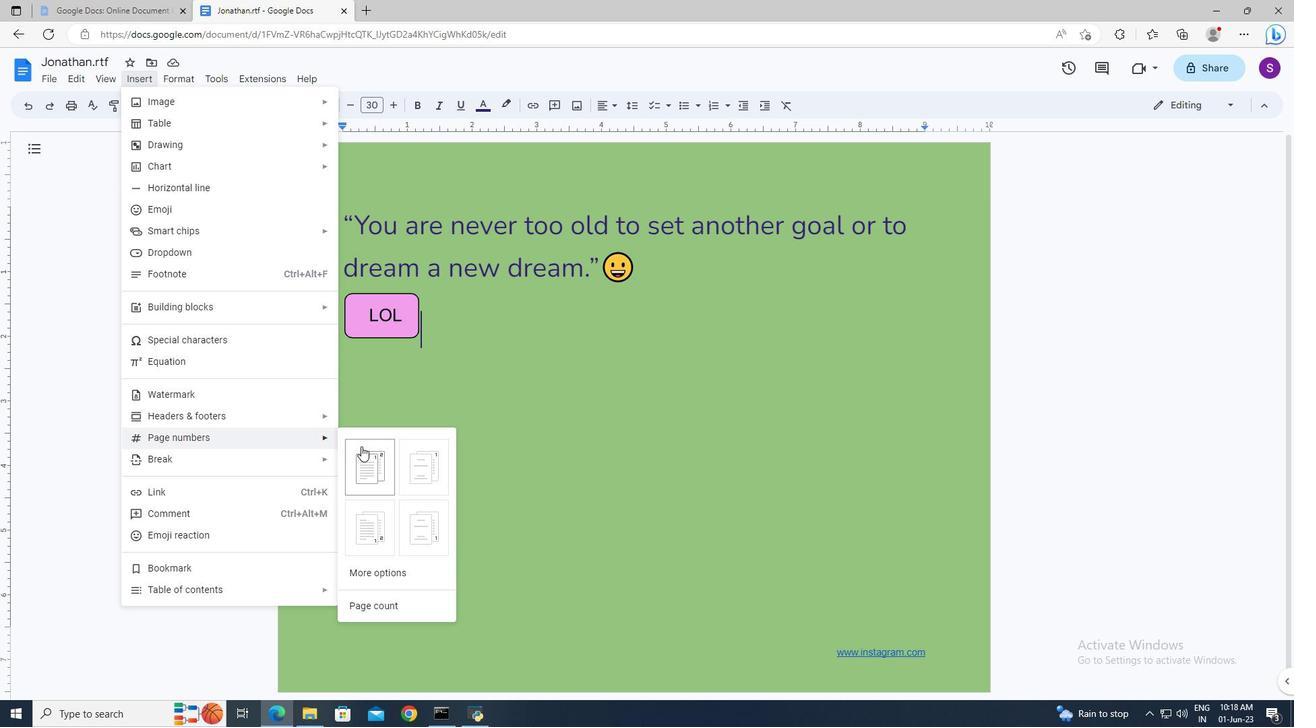 
Action: Mouse pressed left at (363, 449)
Screenshot: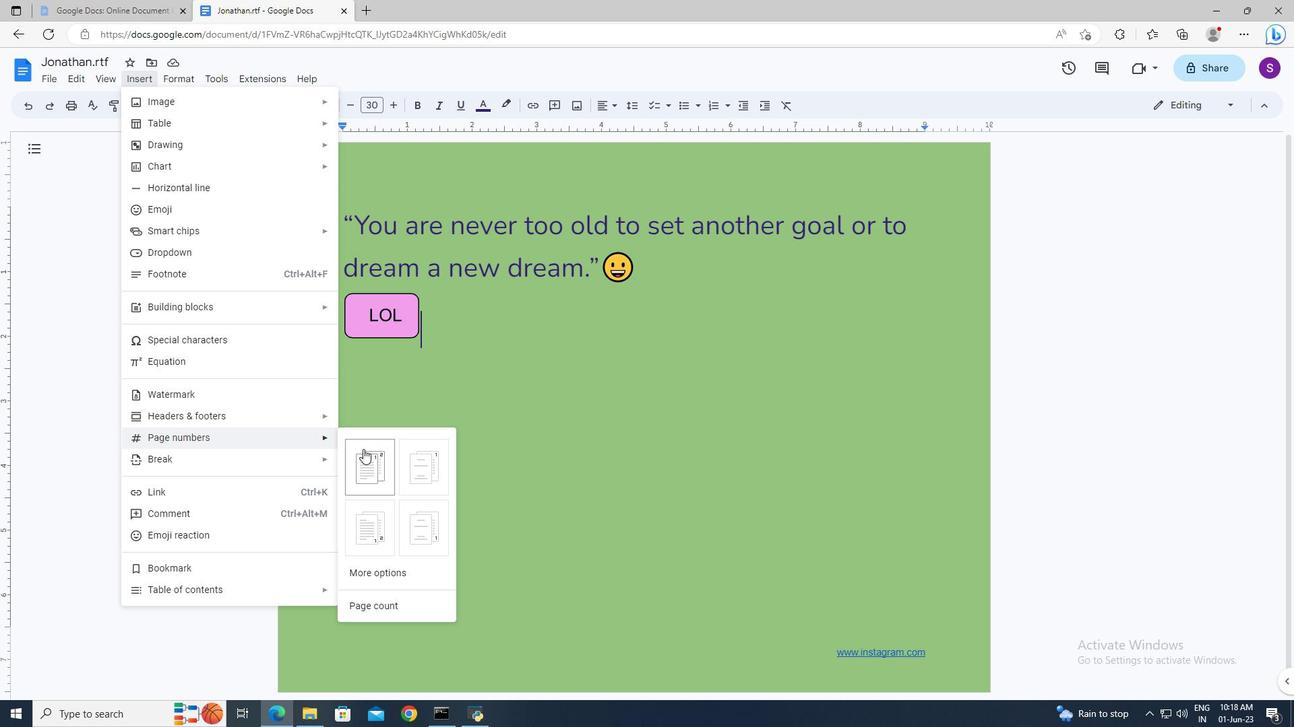 
Action: Mouse moved to (481, 431)
Screenshot: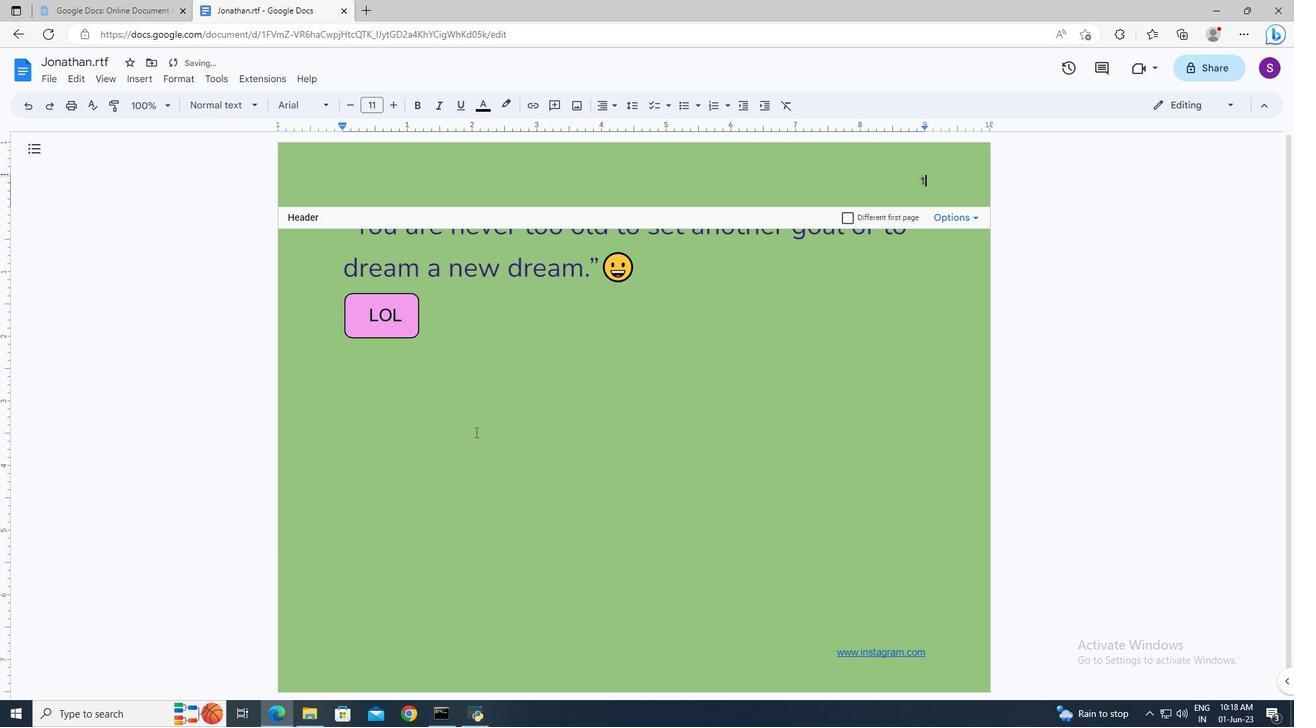 
Action: Mouse pressed left at (481, 431)
Screenshot: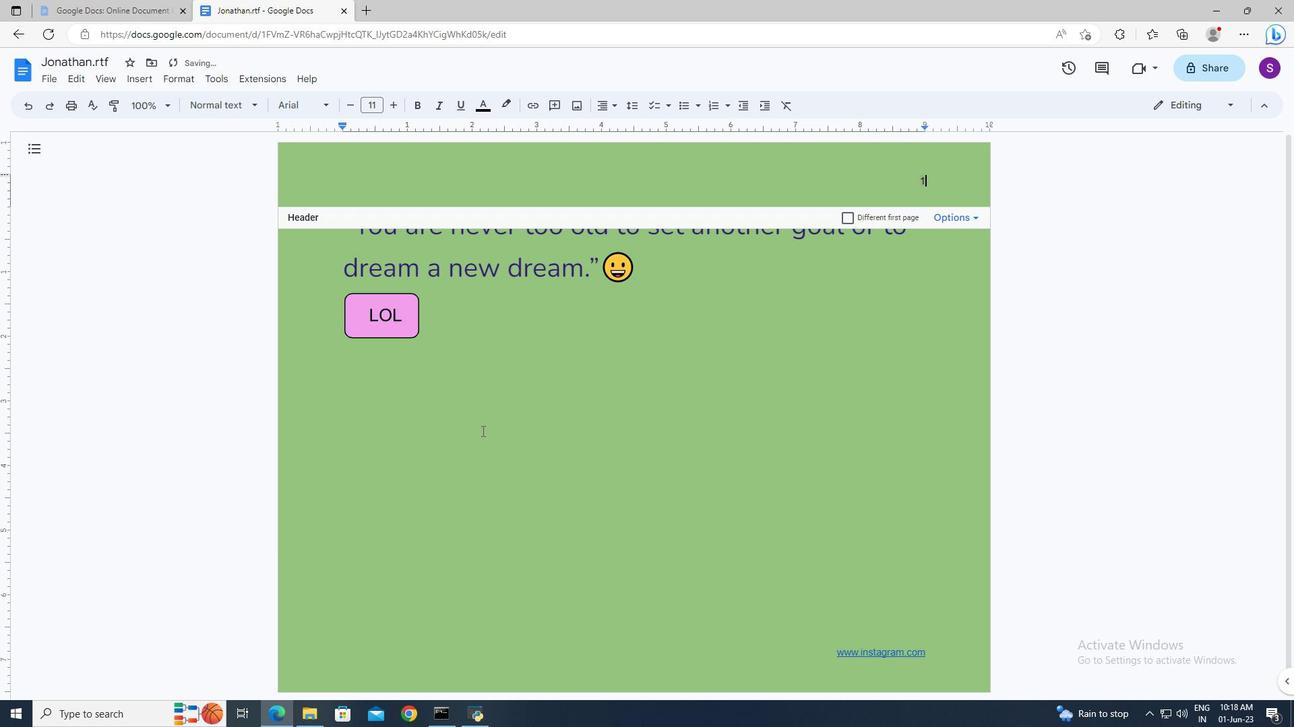 
